 Task: Search one way flight ticket for 5 adults, 2 children, 1 infant in seat and 2 infants on lap in economy from Columbia: Columbia Regional Airport to Greensboro: Piedmont Triad International Airport on 5-1-2023. Choice of flights is Westjet. Number of bags: 6 checked bags. Price is upto 77000. Outbound departure time preference is 7:00.
Action: Mouse moved to (318, 444)
Screenshot: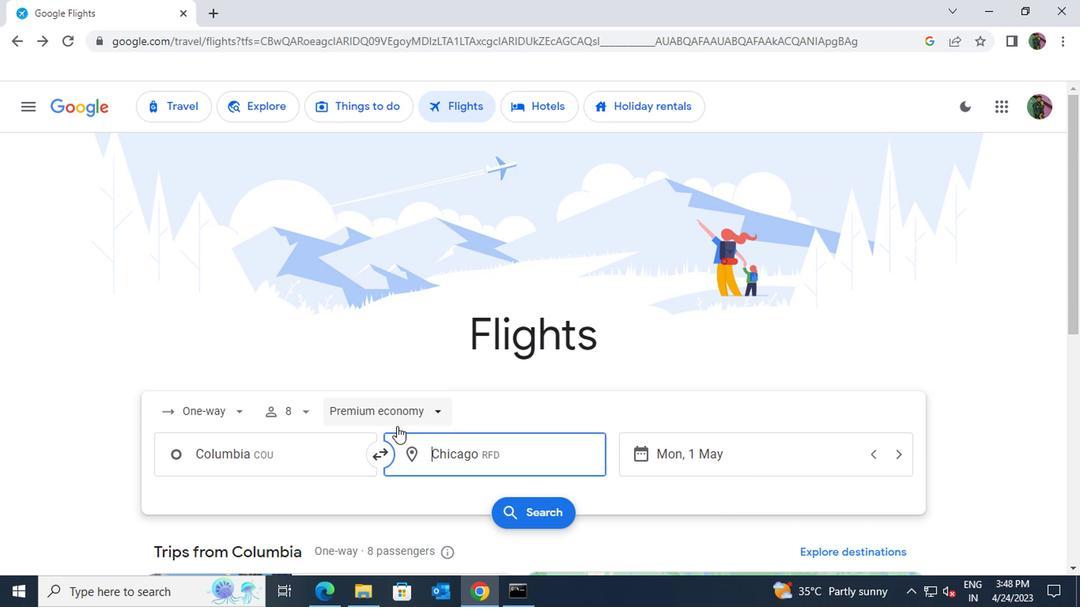 
Action: Mouse pressed left at (318, 444)
Screenshot: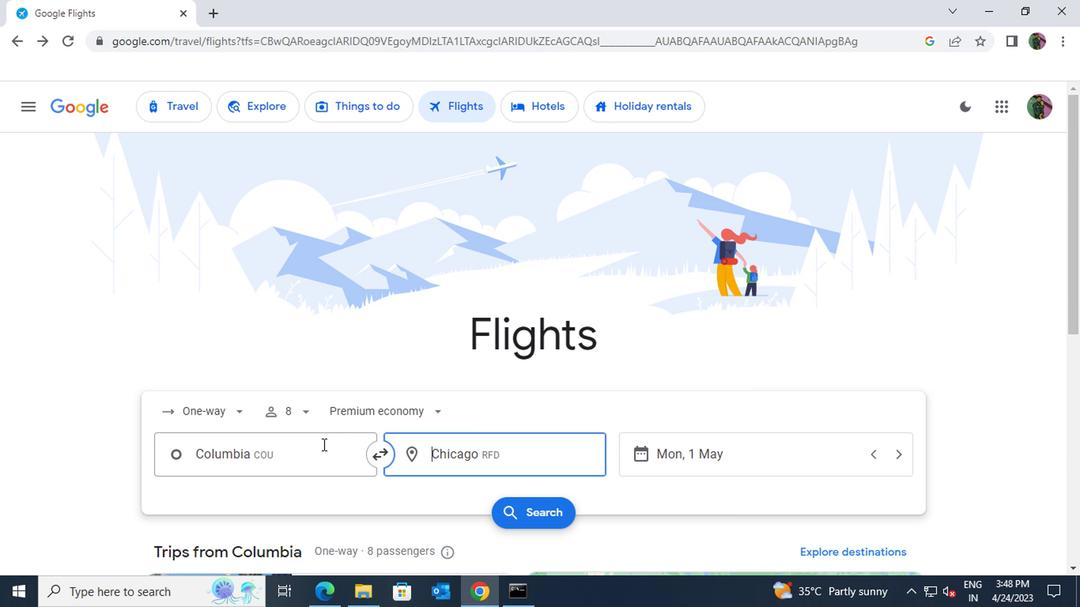 
Action: Key pressed columbia<Key.space>regional
Screenshot: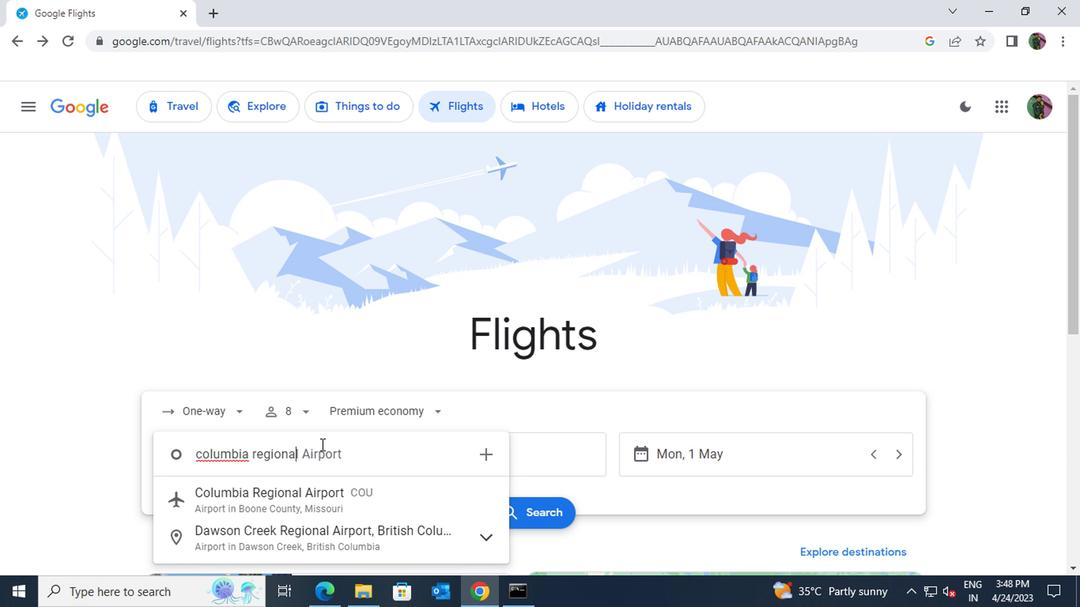
Action: Mouse moved to (324, 490)
Screenshot: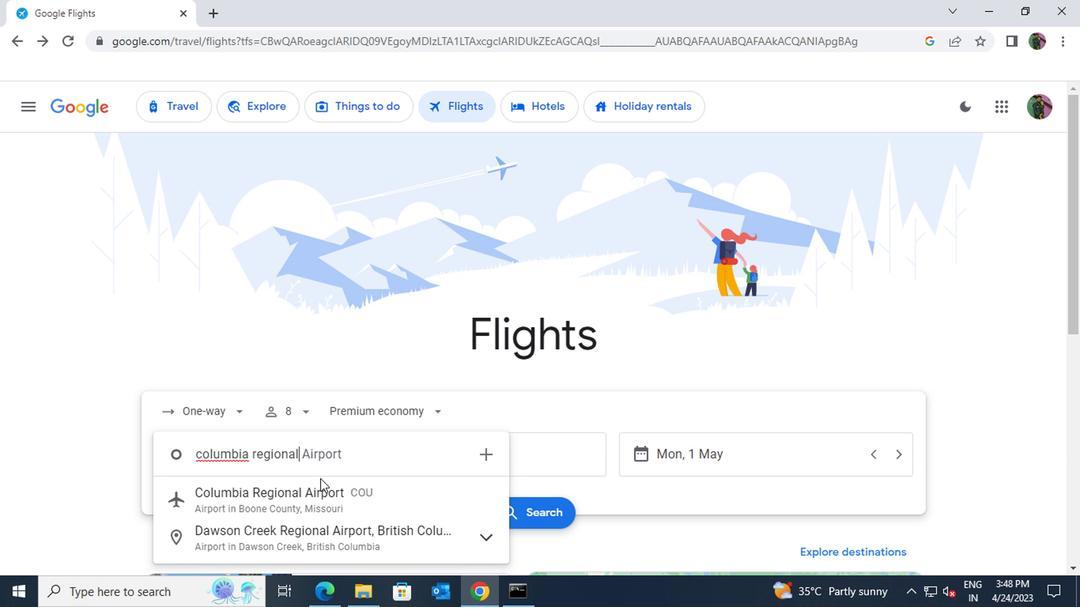 
Action: Mouse pressed left at (324, 490)
Screenshot: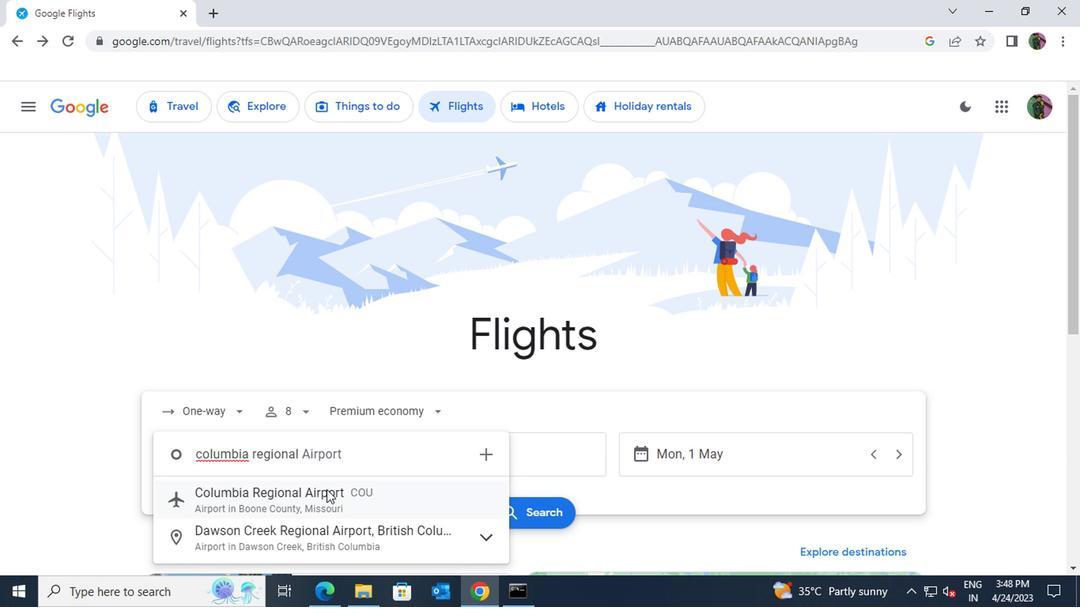 
Action: Mouse moved to (440, 464)
Screenshot: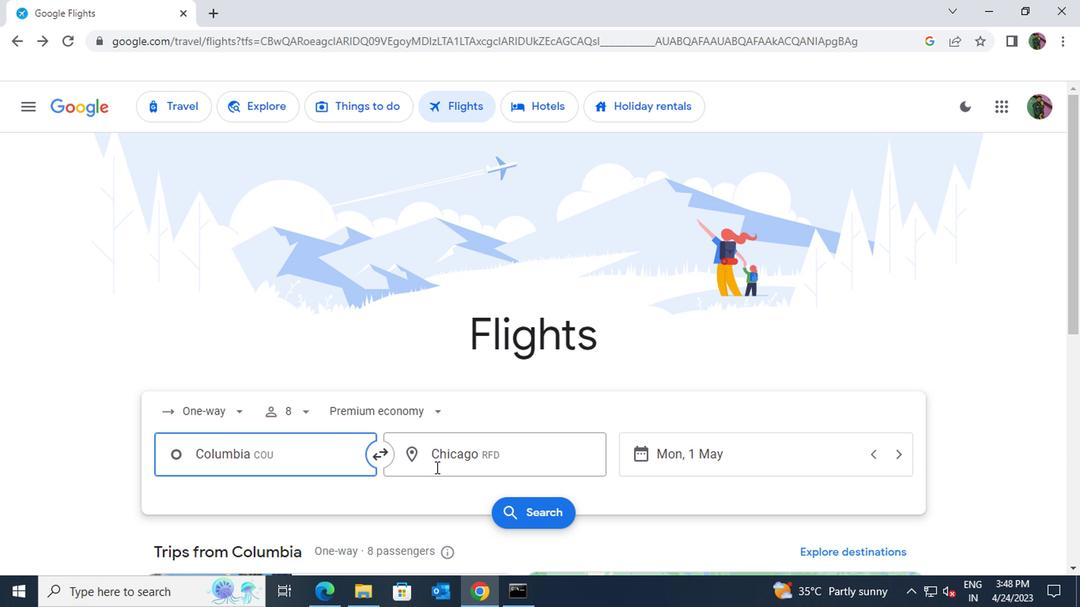 
Action: Mouse pressed left at (440, 464)
Screenshot: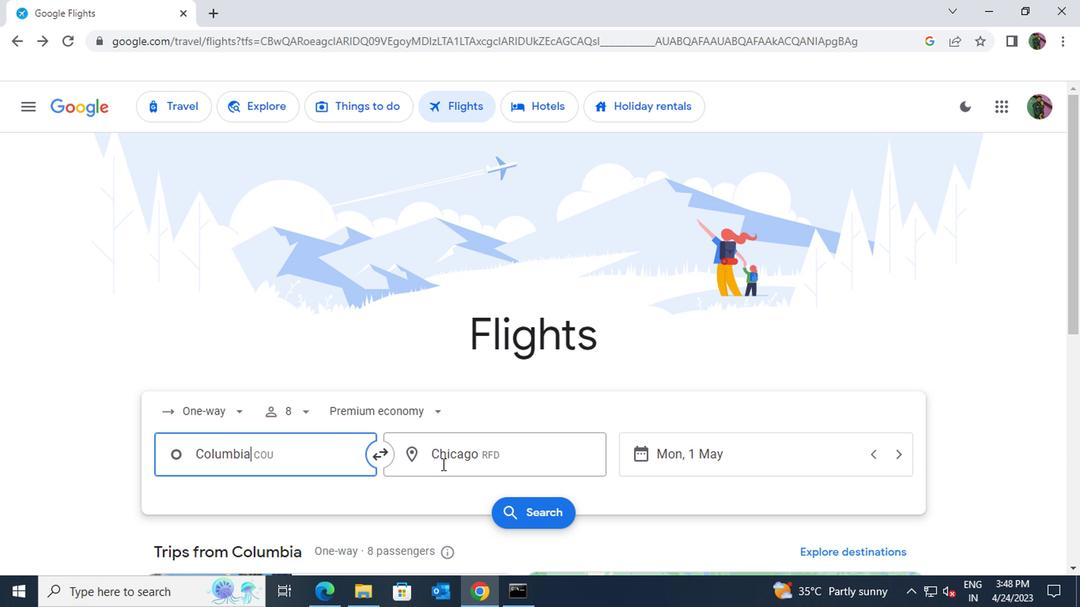 
Action: Key pressed greensboro
Screenshot: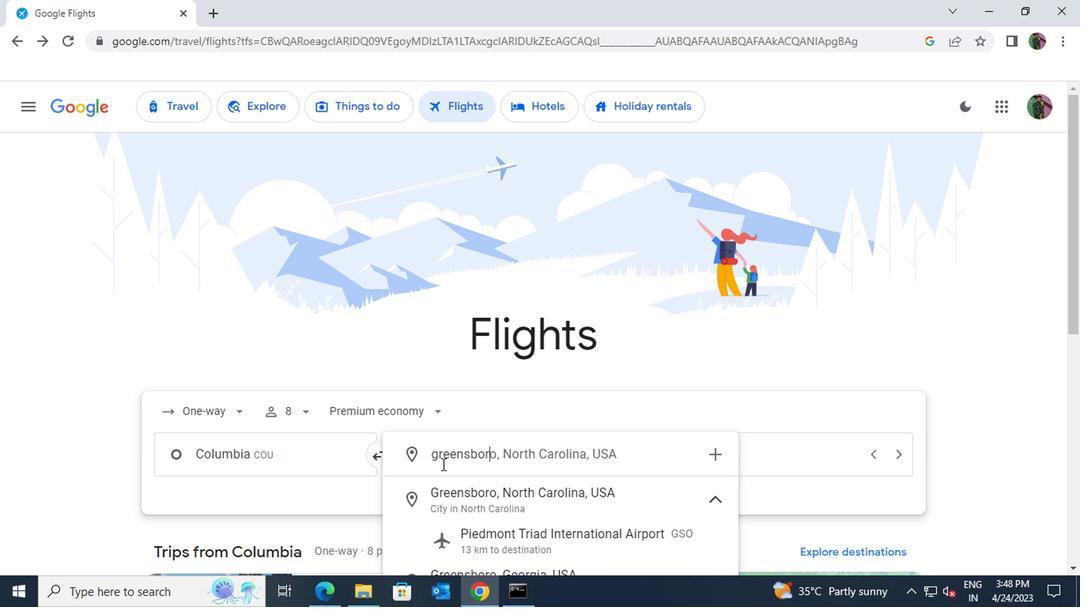 
Action: Mouse moved to (497, 532)
Screenshot: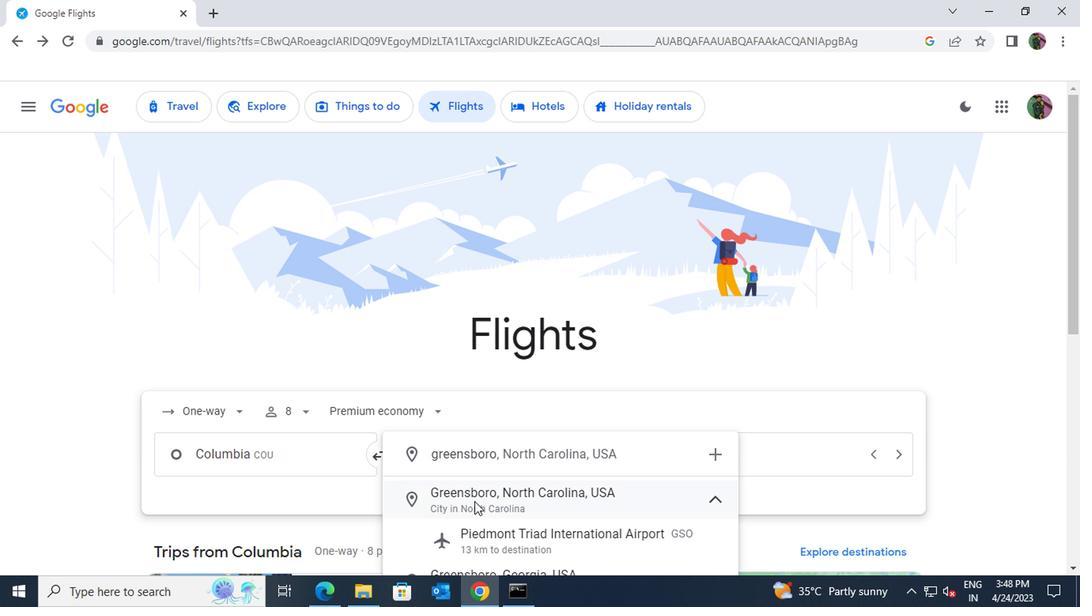 
Action: Mouse pressed left at (497, 532)
Screenshot: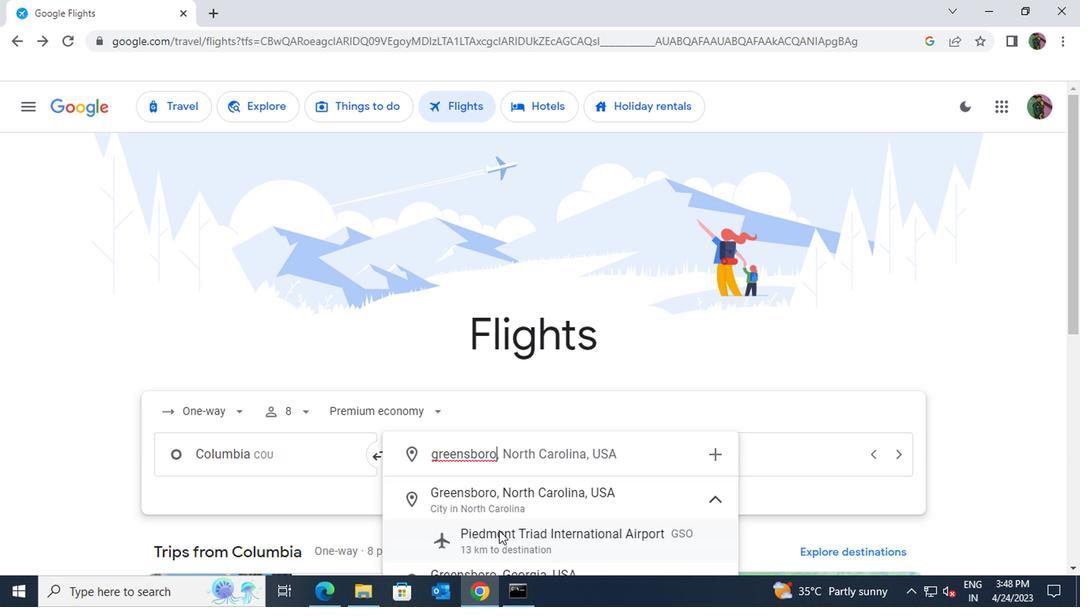 
Action: Mouse moved to (241, 407)
Screenshot: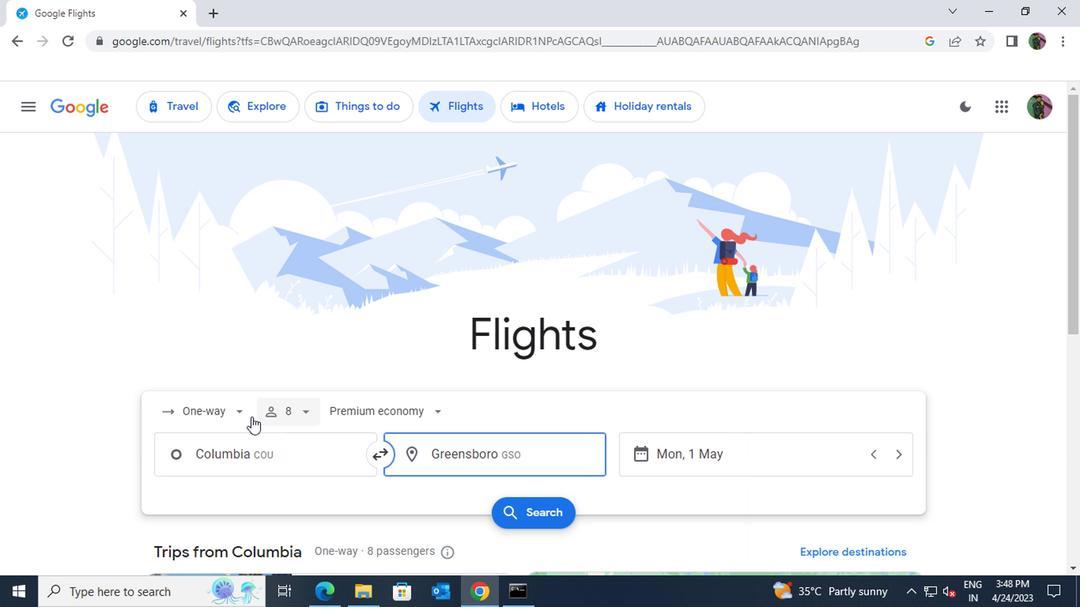 
Action: Mouse pressed left at (241, 407)
Screenshot: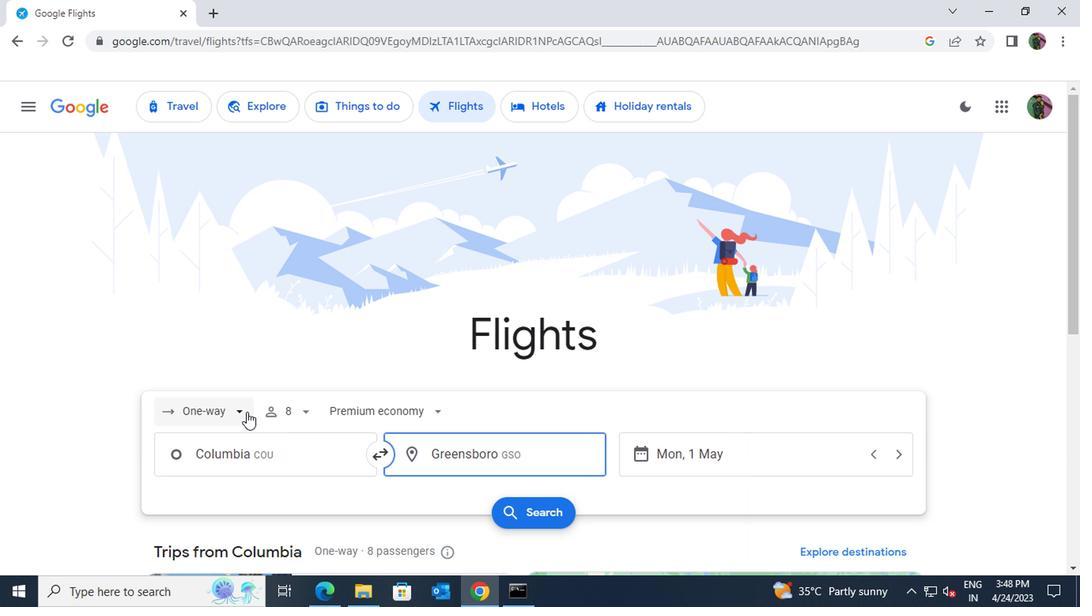 
Action: Mouse moved to (215, 320)
Screenshot: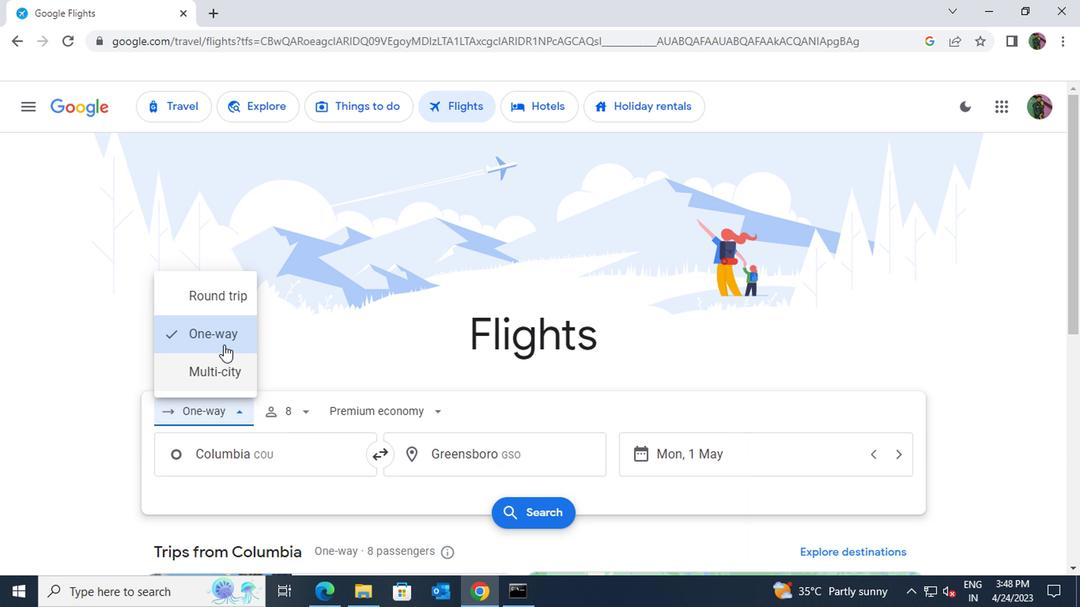 
Action: Mouse pressed left at (215, 320)
Screenshot: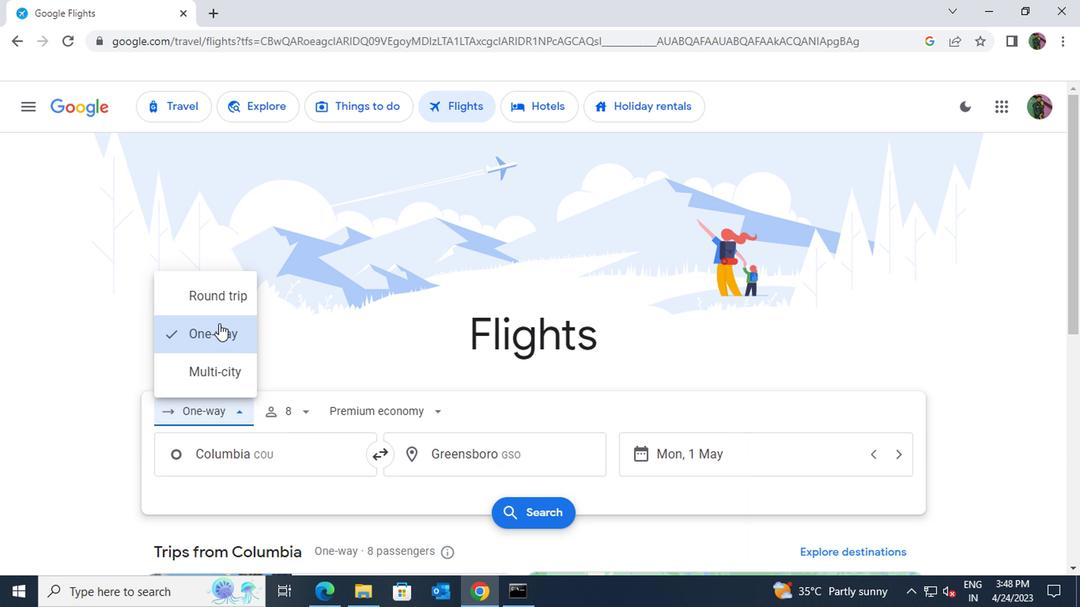 
Action: Mouse moved to (301, 412)
Screenshot: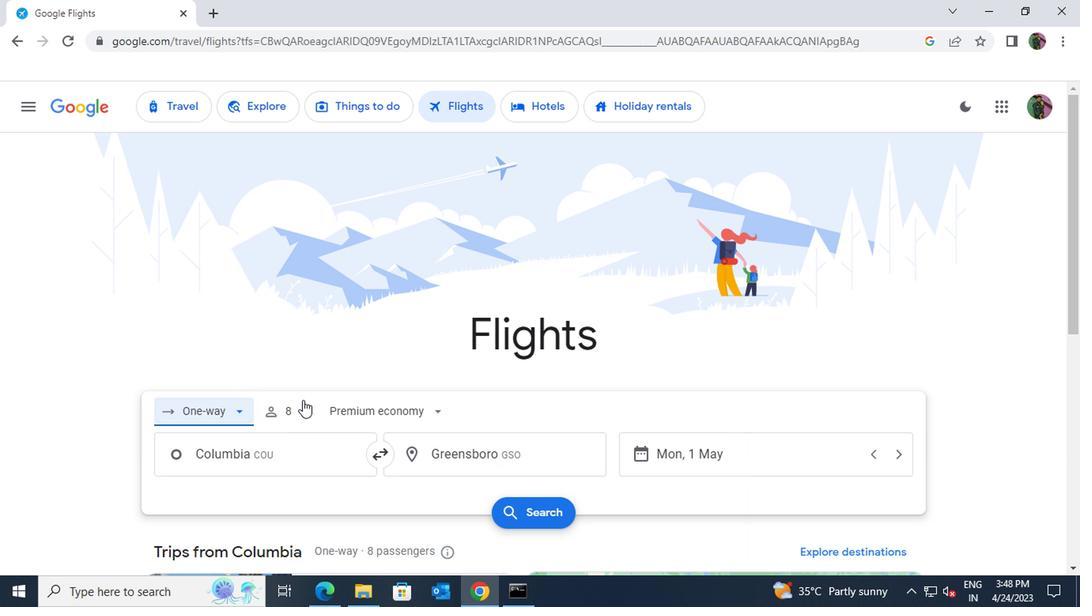 
Action: Mouse pressed left at (301, 412)
Screenshot: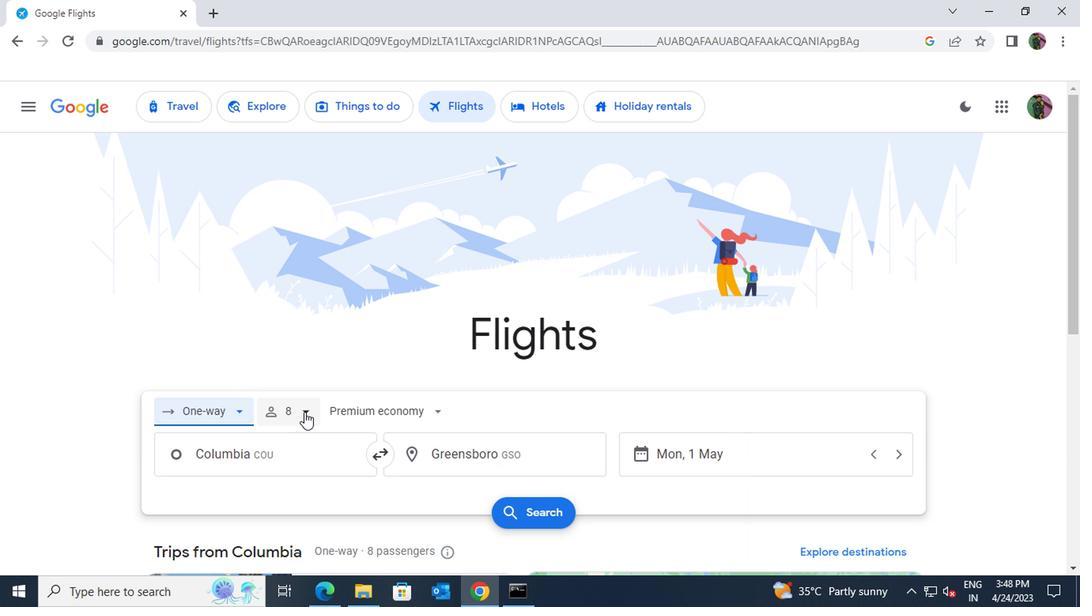 
Action: Mouse moved to (373, 464)
Screenshot: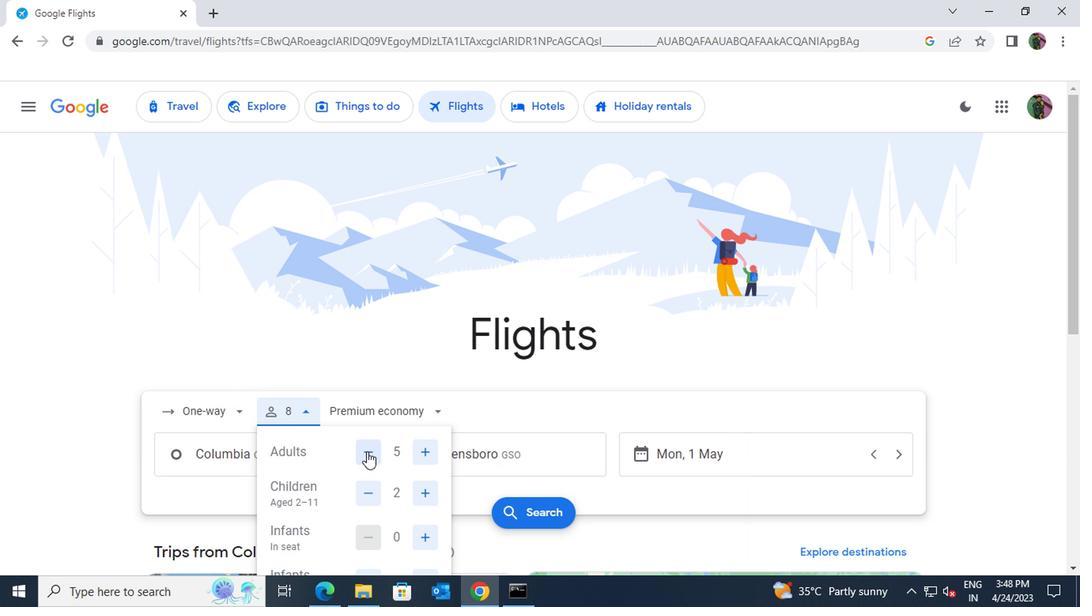 
Action: Mouse scrolled (373, 463) with delta (0, -1)
Screenshot: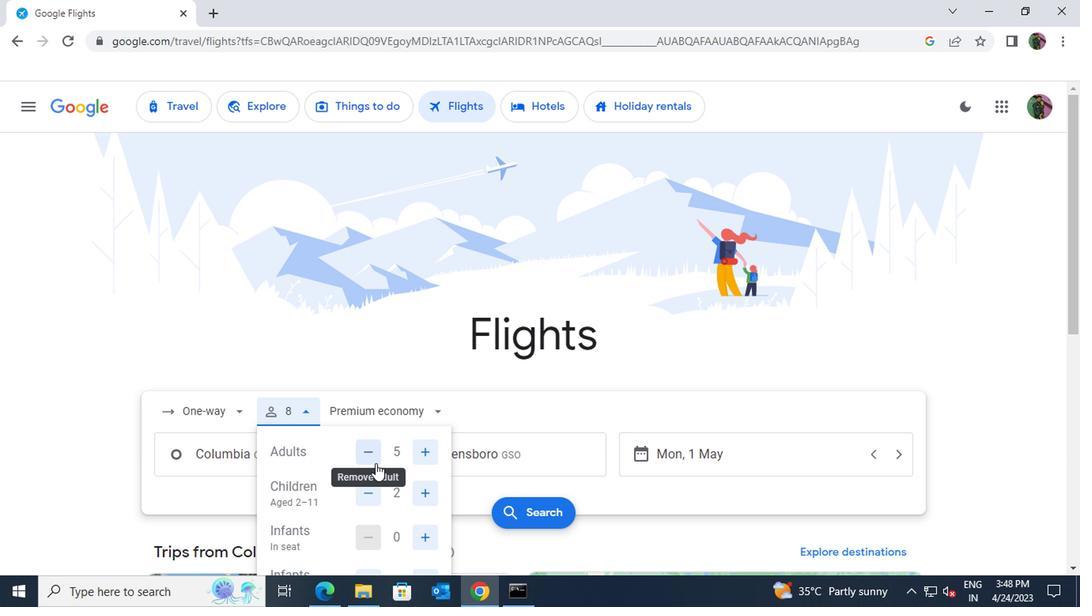 
Action: Mouse scrolled (373, 463) with delta (0, -1)
Screenshot: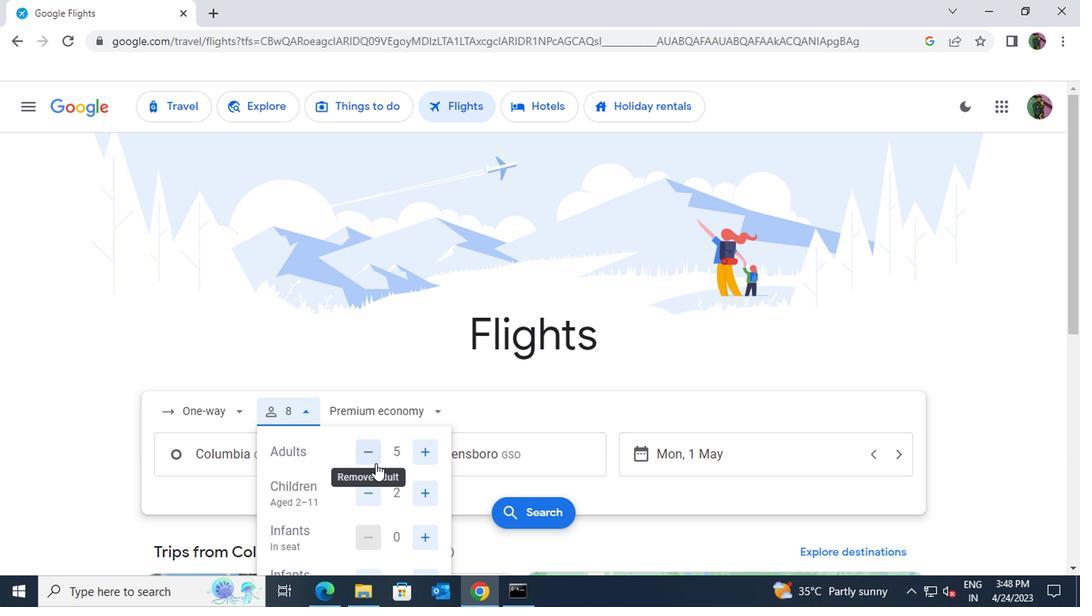 
Action: Mouse moved to (421, 373)
Screenshot: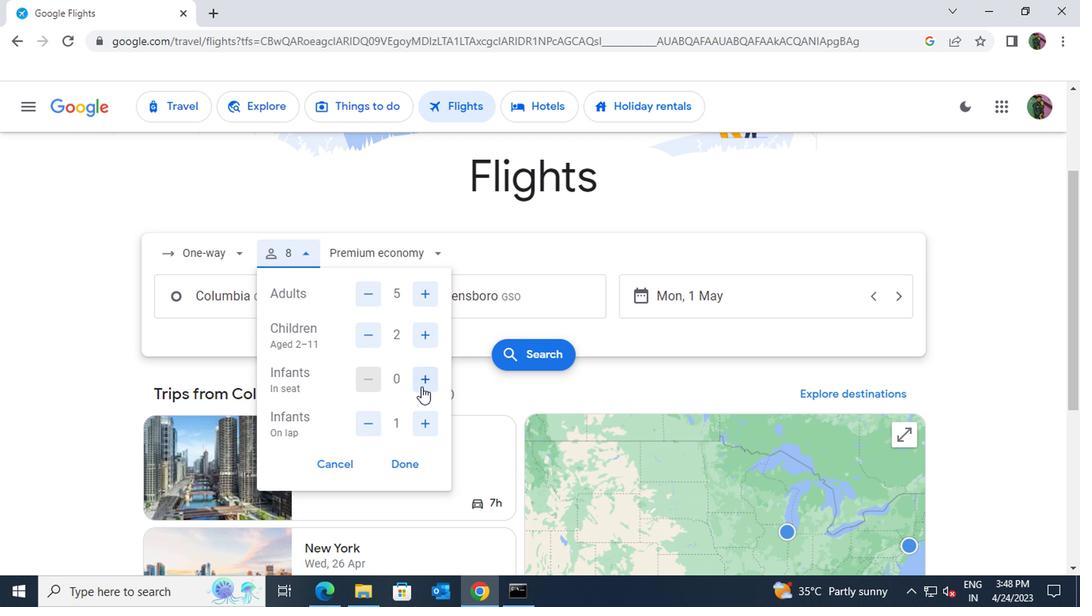 
Action: Mouse pressed left at (421, 373)
Screenshot: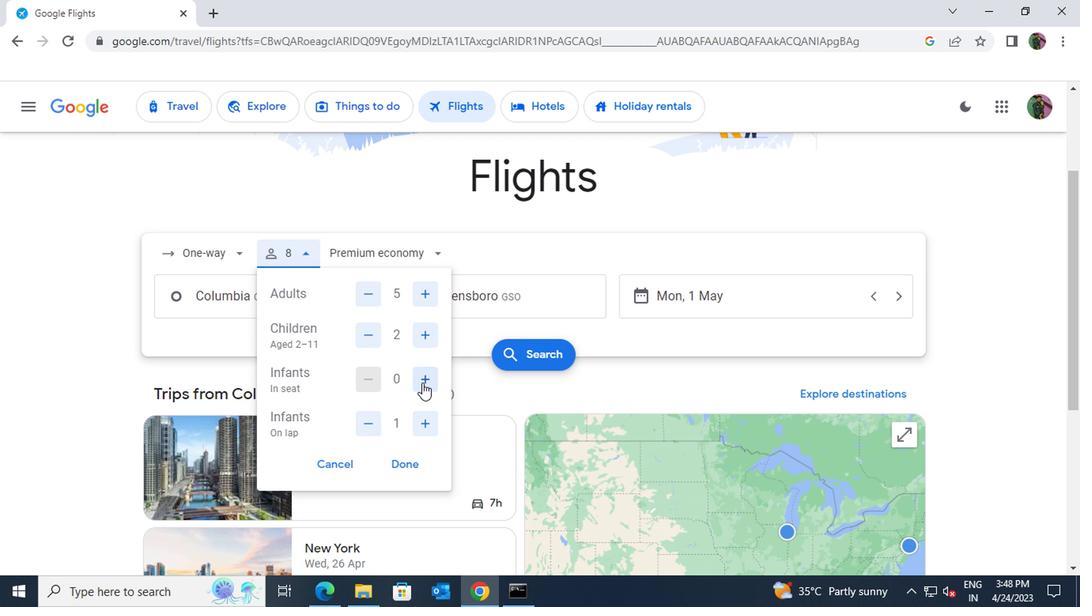 
Action: Mouse moved to (411, 470)
Screenshot: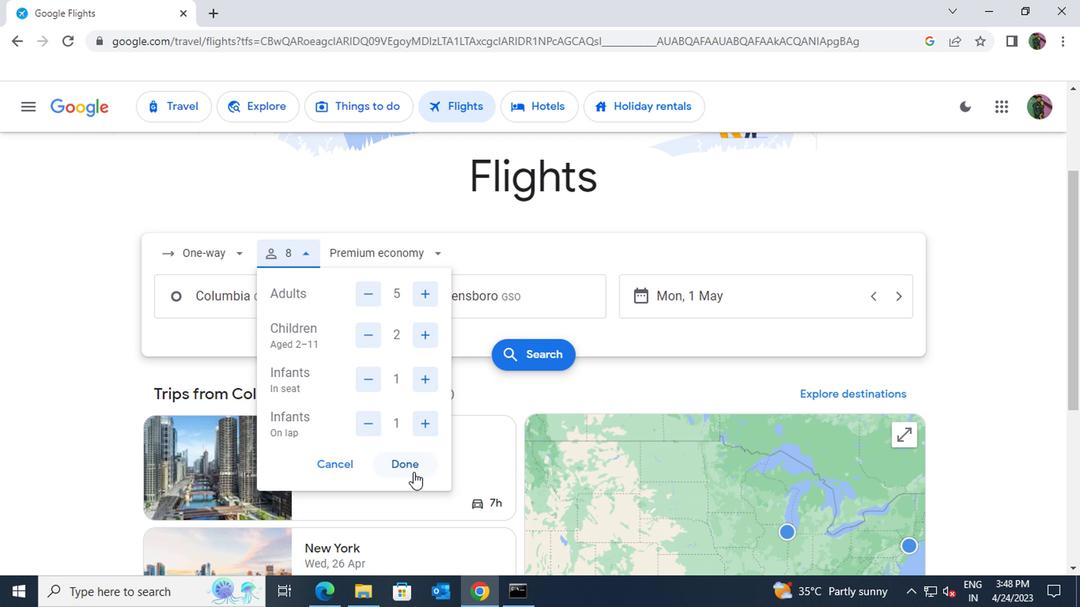 
Action: Mouse pressed left at (411, 470)
Screenshot: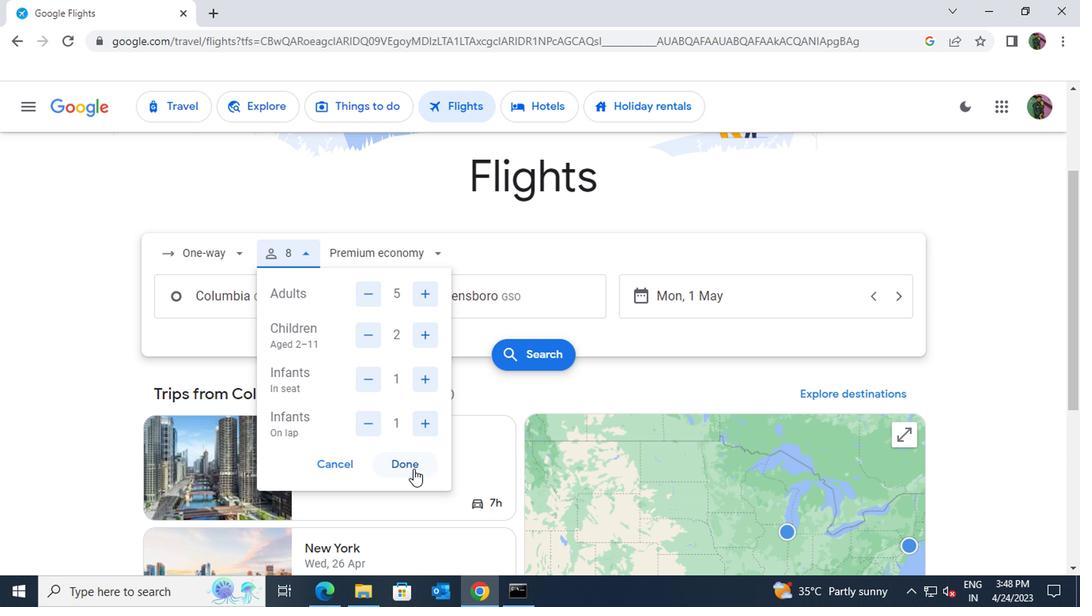 
Action: Mouse moved to (514, 356)
Screenshot: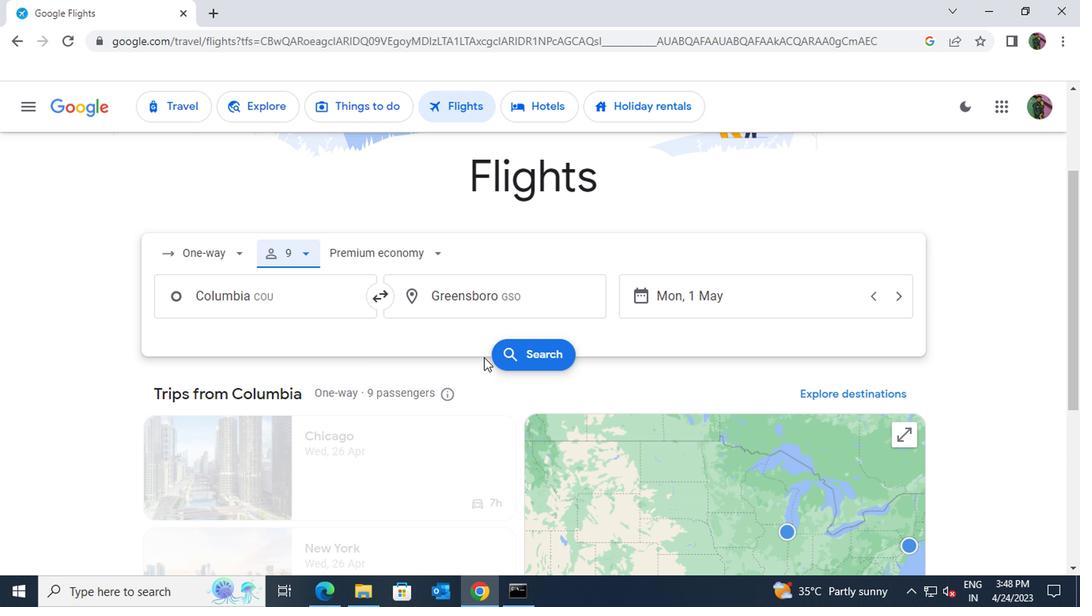
Action: Mouse pressed left at (514, 356)
Screenshot: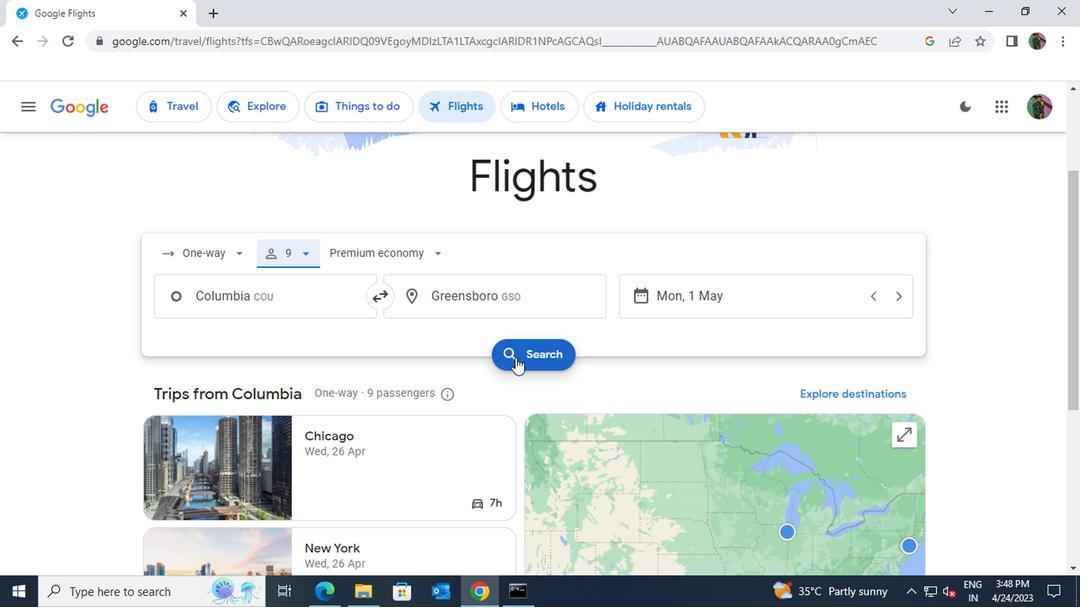 
Action: Mouse moved to (195, 254)
Screenshot: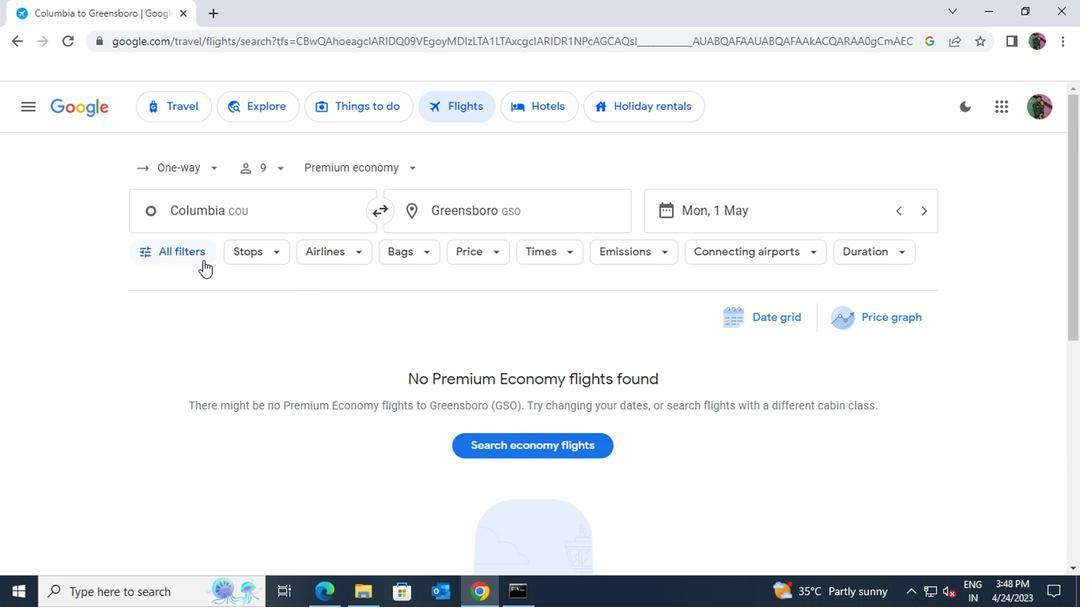 
Action: Mouse pressed left at (195, 254)
Screenshot: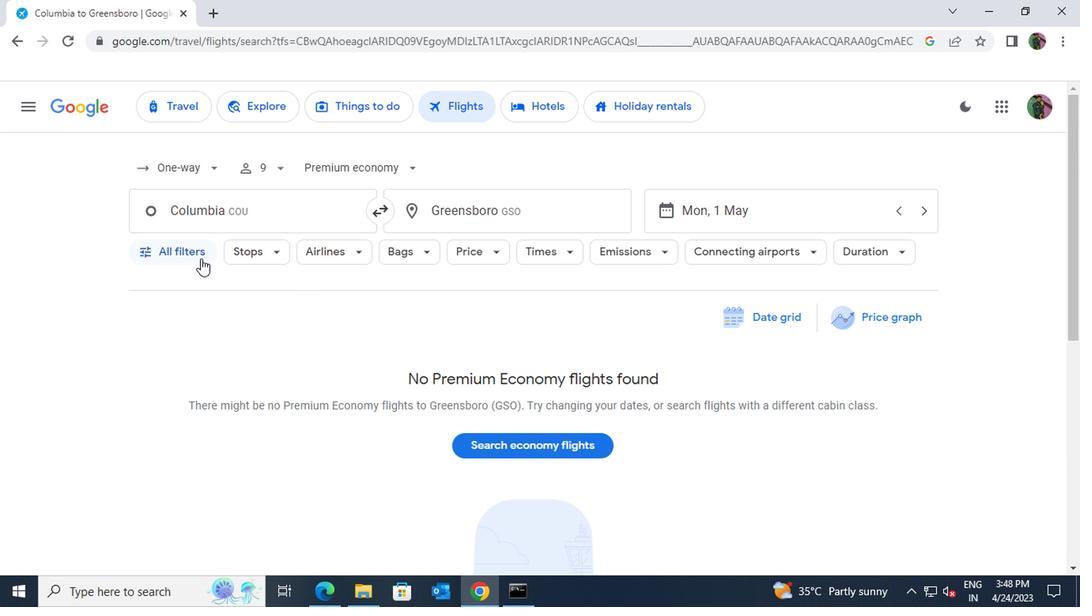 
Action: Mouse moved to (239, 373)
Screenshot: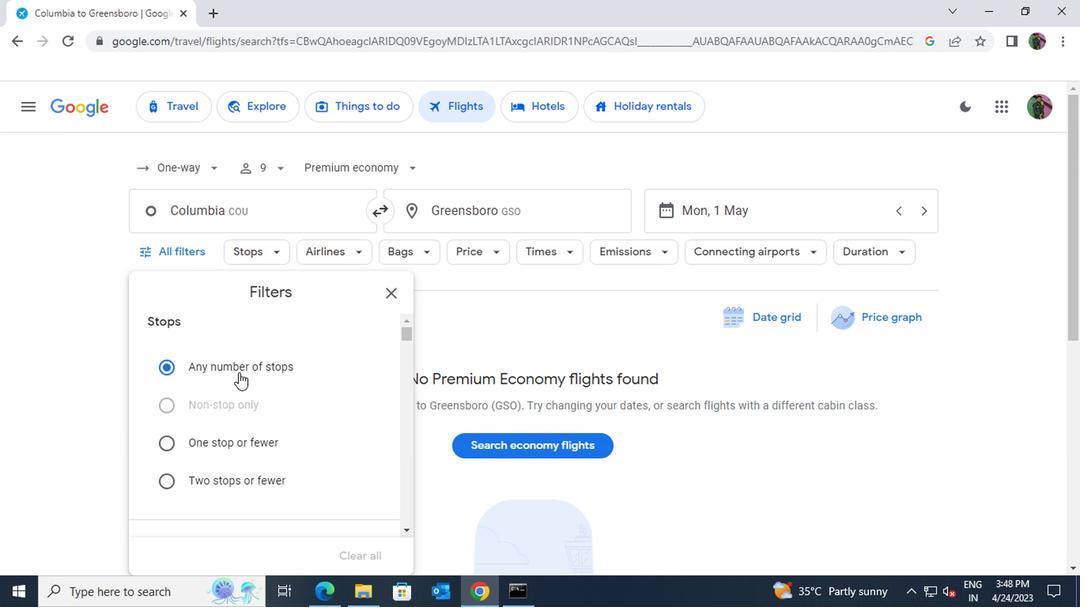 
Action: Mouse scrolled (239, 372) with delta (0, -1)
Screenshot: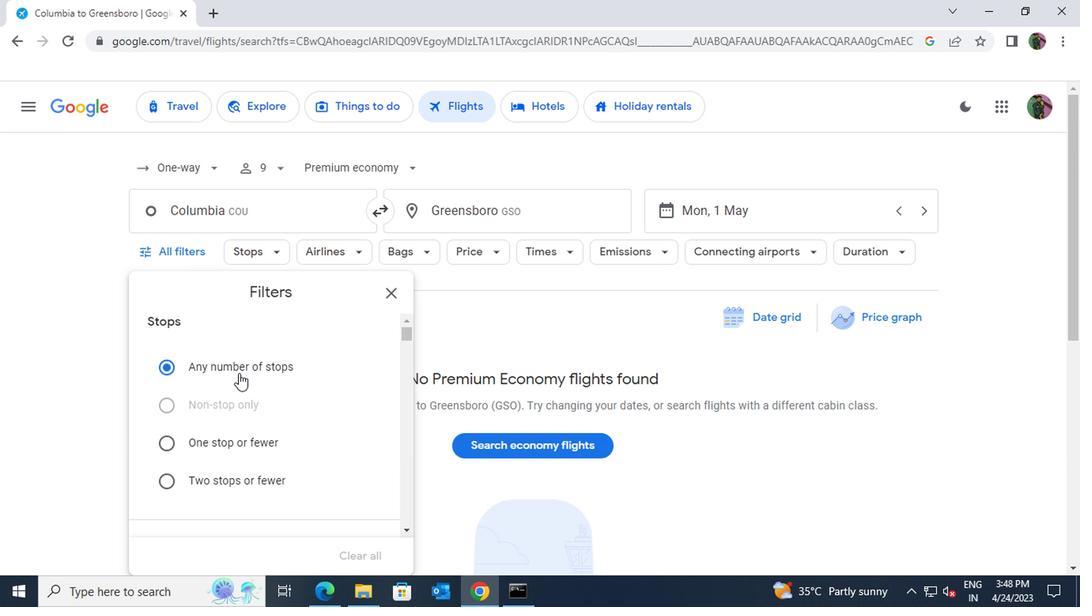 
Action: Mouse scrolled (239, 372) with delta (0, -1)
Screenshot: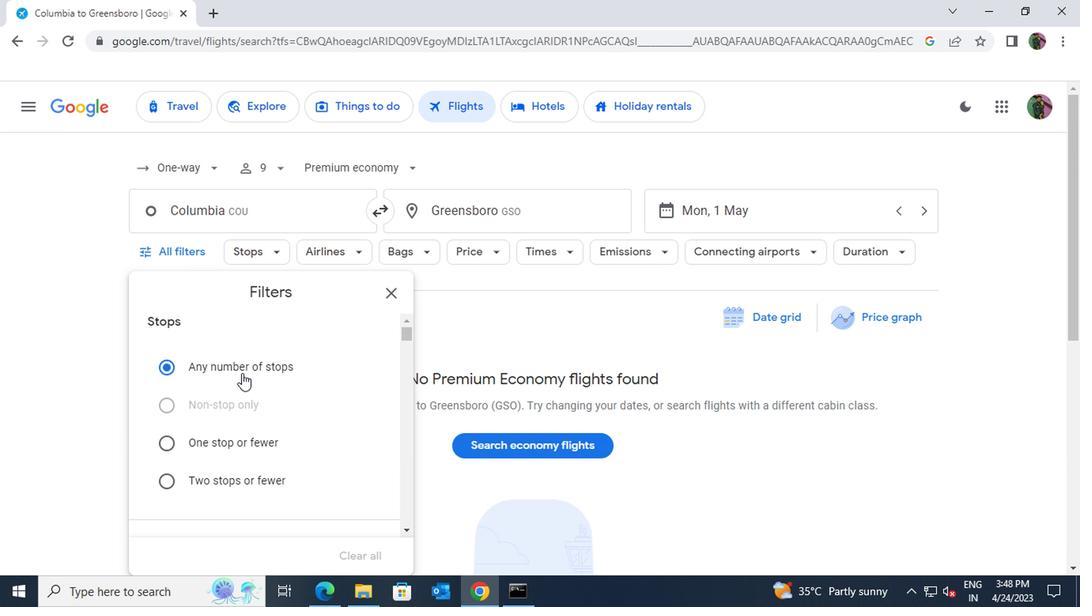 
Action: Mouse scrolled (239, 372) with delta (0, -1)
Screenshot: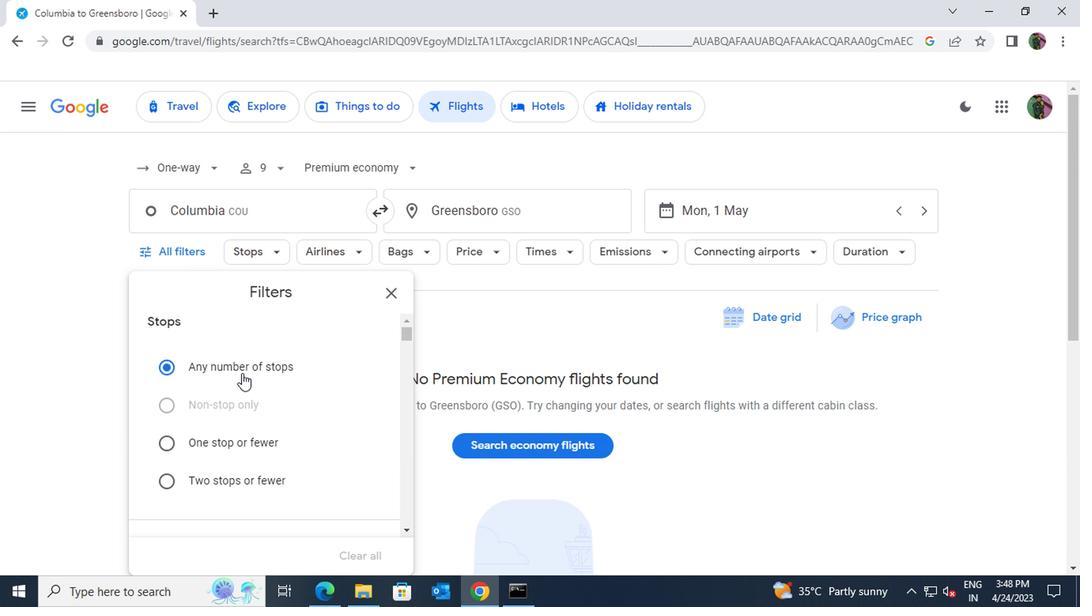 
Action: Mouse scrolled (239, 372) with delta (0, -1)
Screenshot: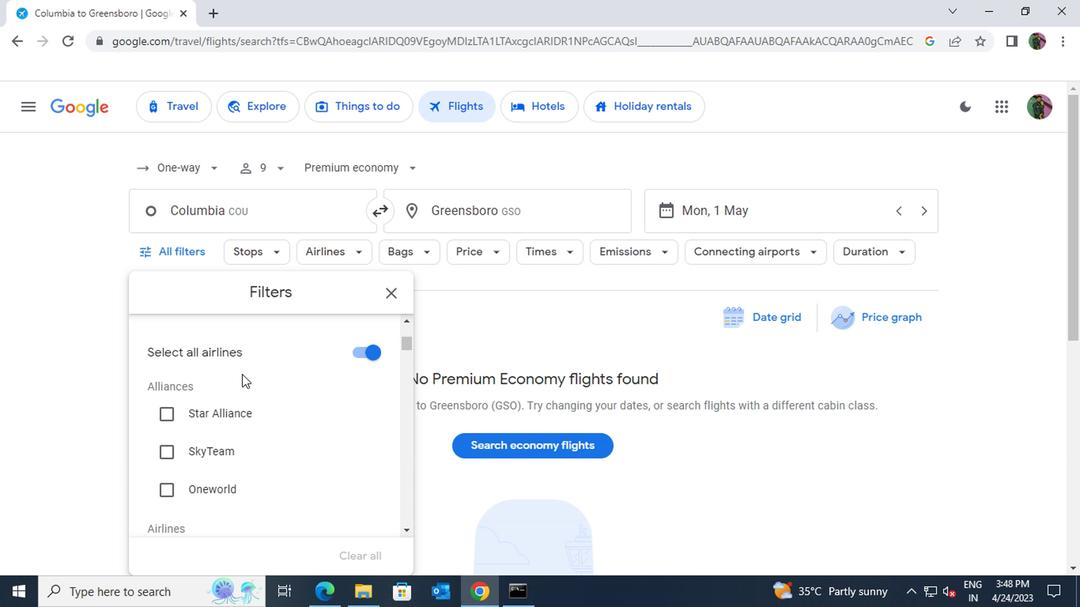 
Action: Mouse scrolled (239, 372) with delta (0, -1)
Screenshot: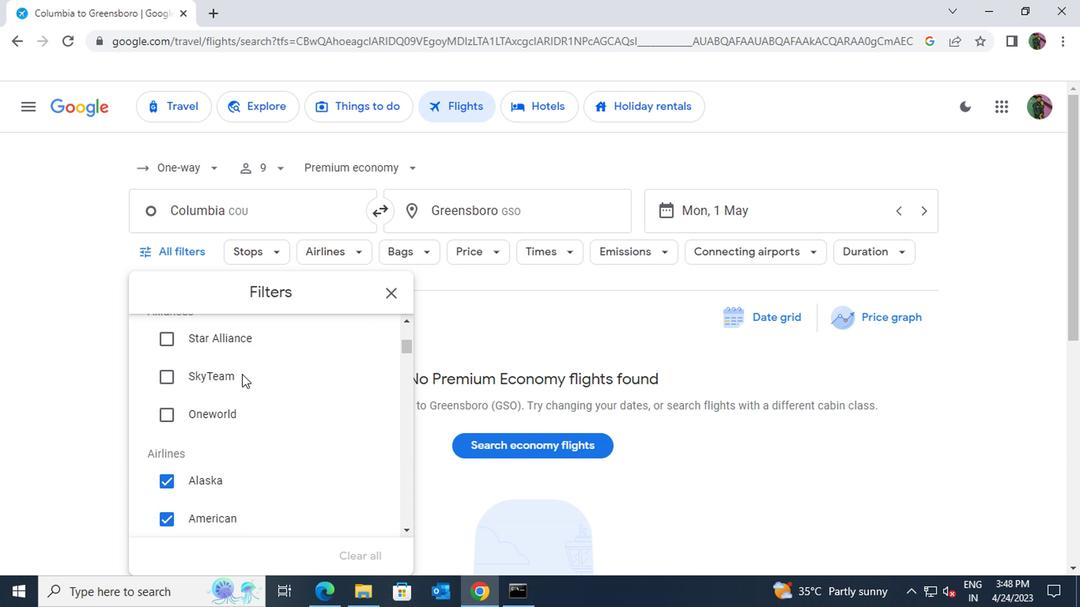 
Action: Mouse scrolled (239, 372) with delta (0, -1)
Screenshot: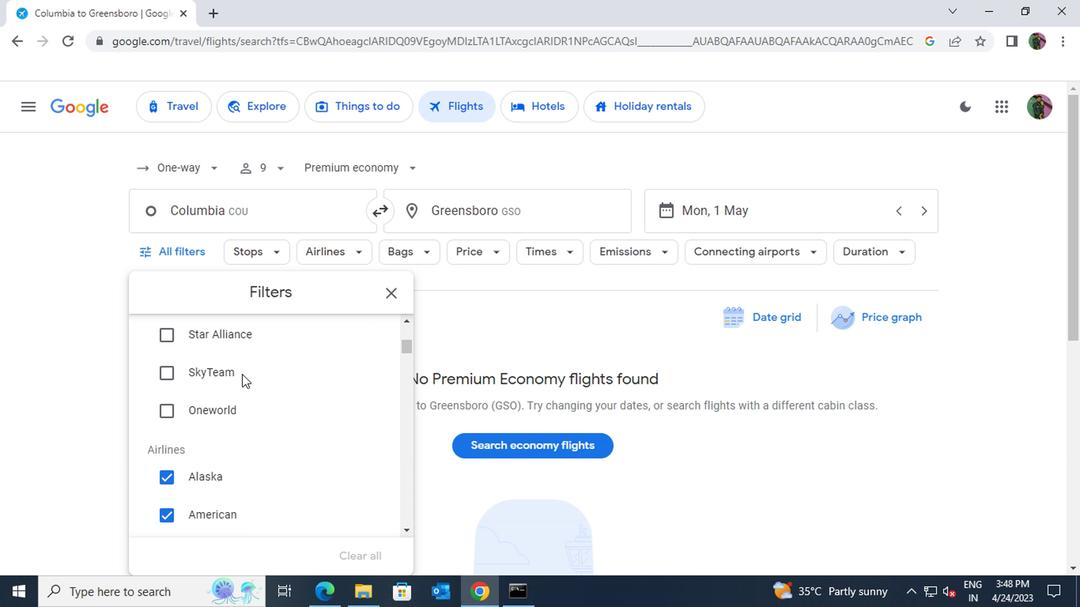 
Action: Mouse scrolled (239, 372) with delta (0, -1)
Screenshot: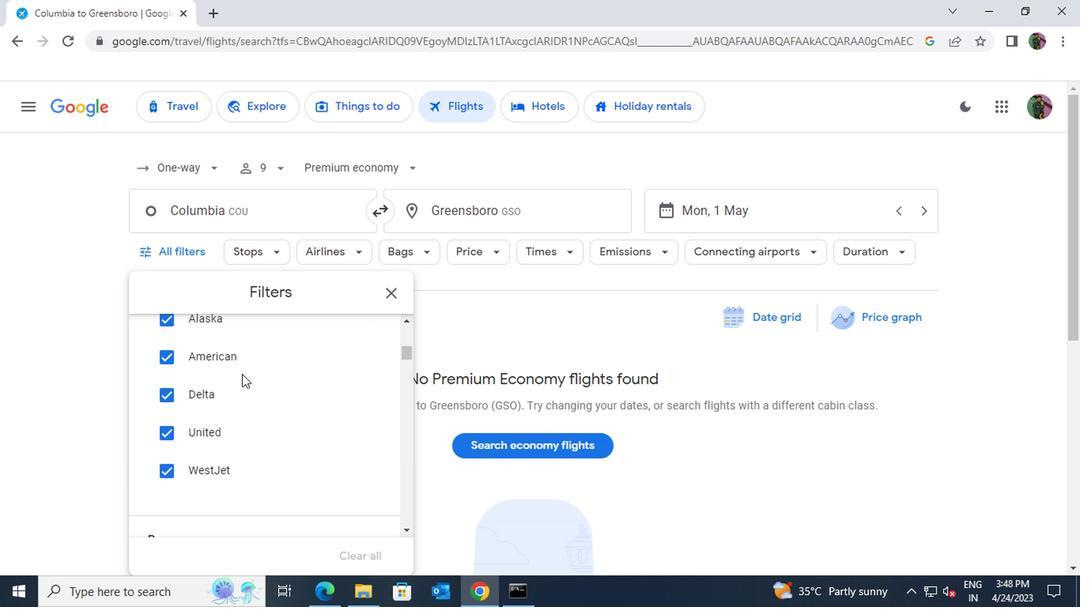 
Action: Mouse scrolled (239, 372) with delta (0, -1)
Screenshot: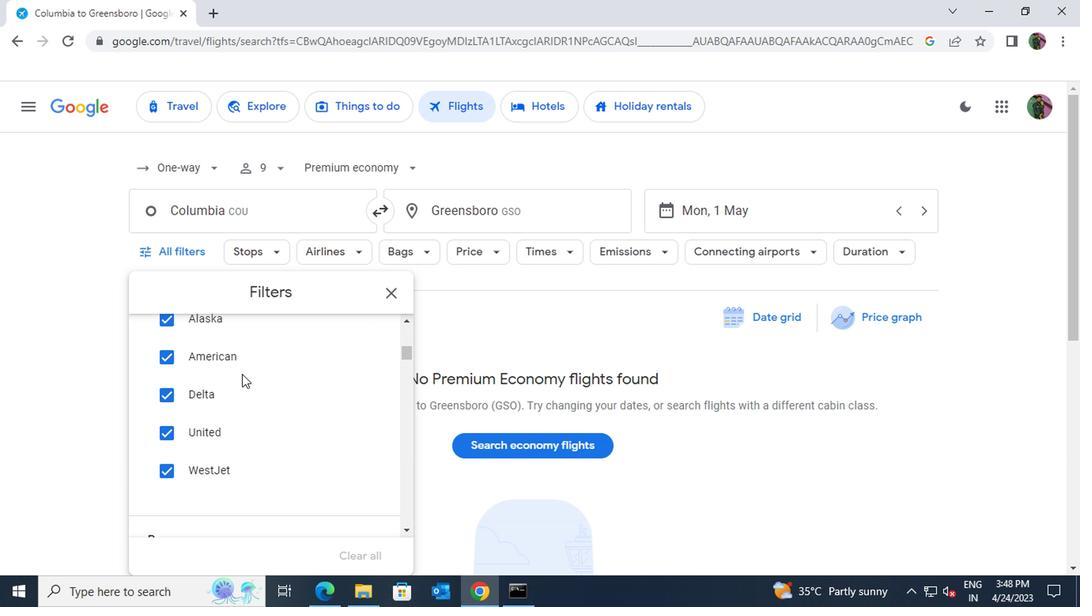 
Action: Mouse moved to (362, 459)
Screenshot: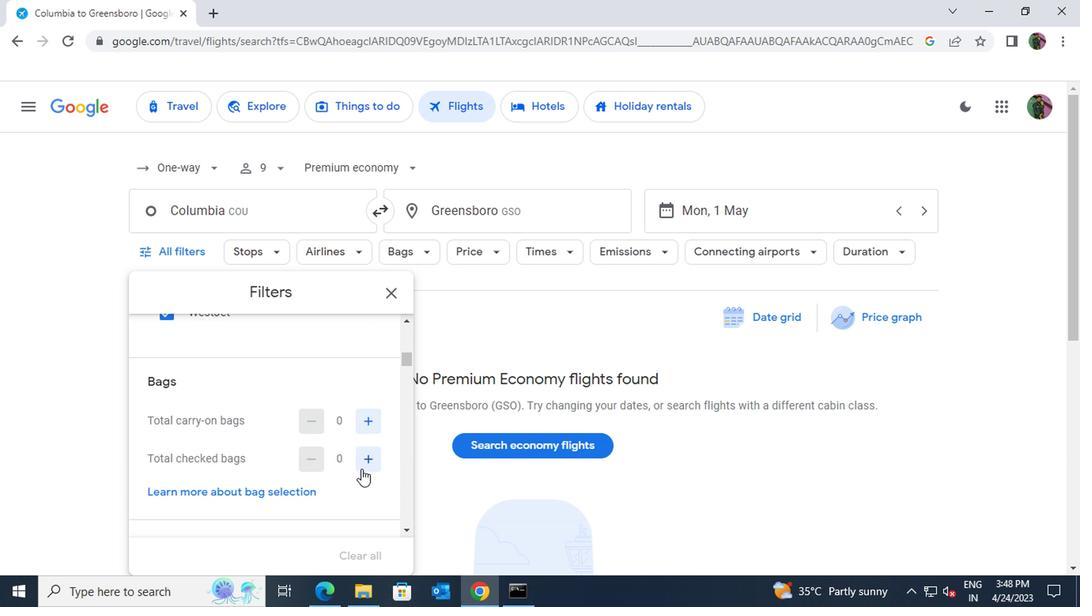 
Action: Mouse pressed left at (362, 459)
Screenshot: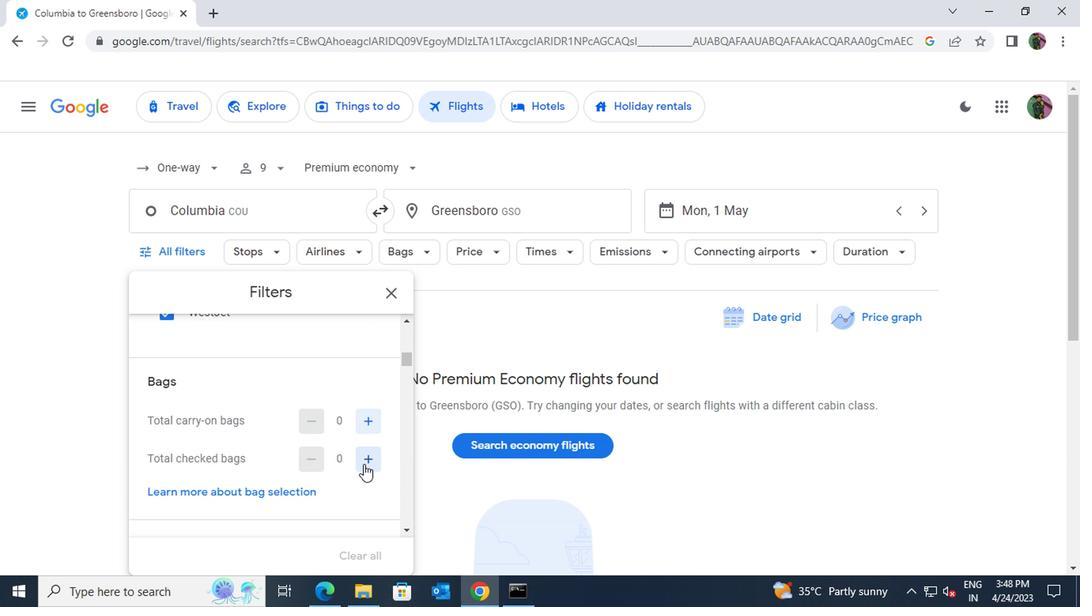 
Action: Mouse pressed left at (362, 459)
Screenshot: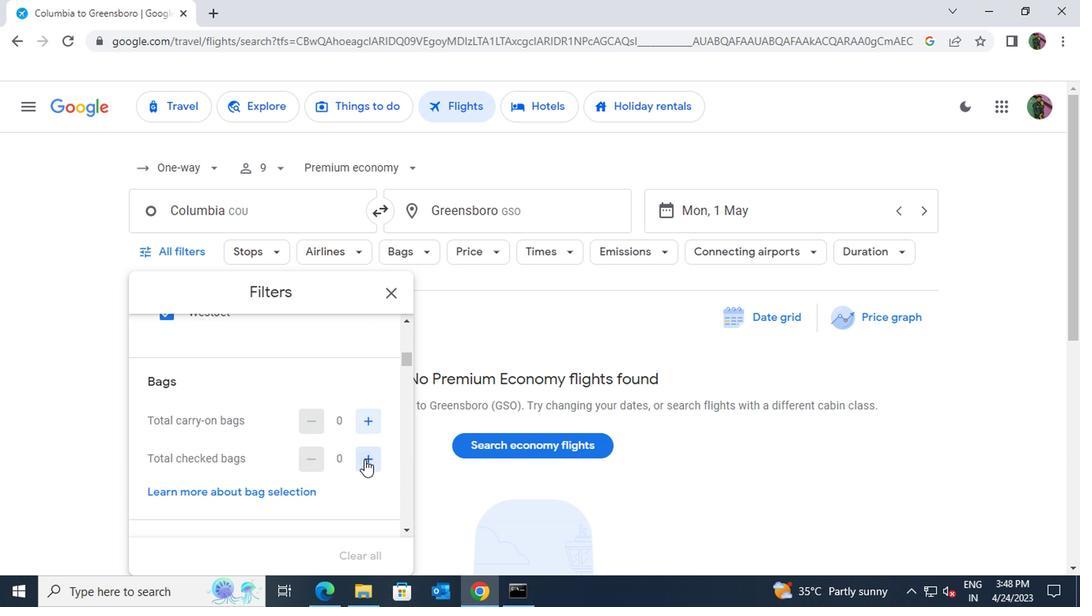 
Action: Mouse pressed left at (362, 459)
Screenshot: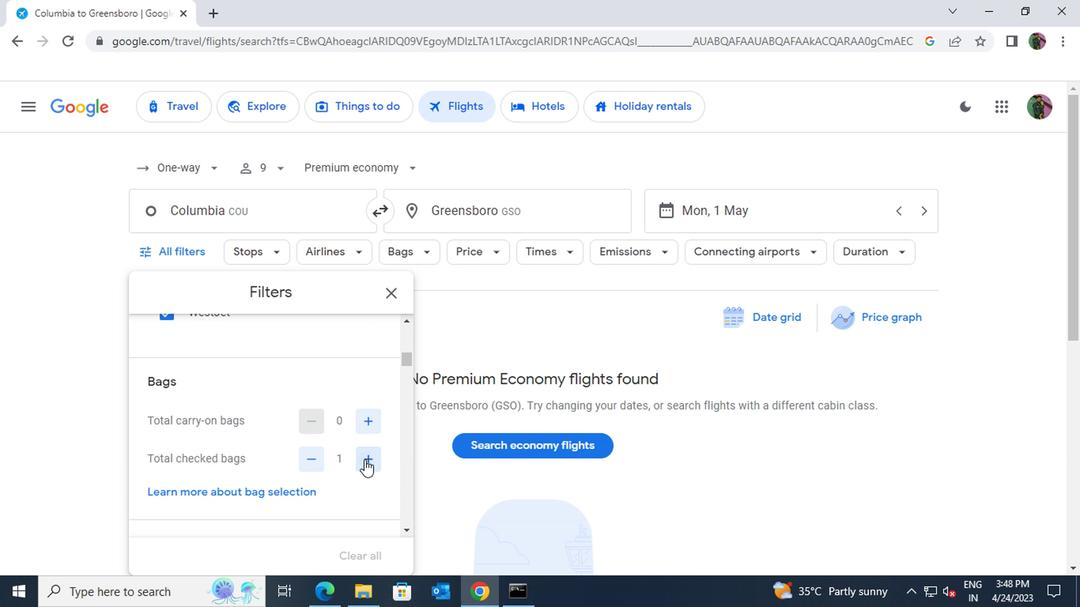 
Action: Mouse pressed left at (362, 459)
Screenshot: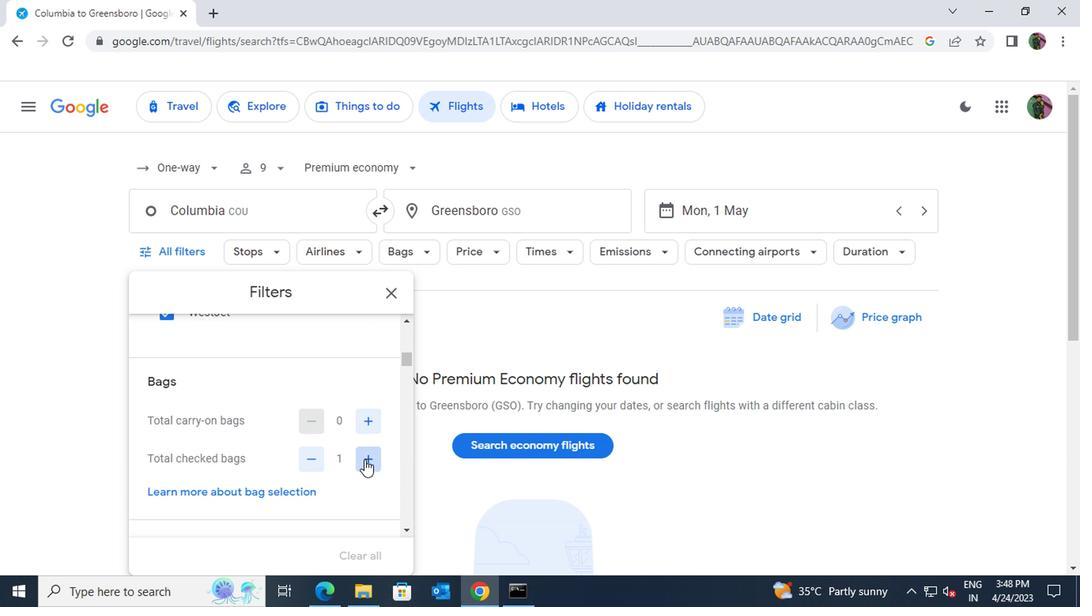 
Action: Mouse moved to (362, 459)
Screenshot: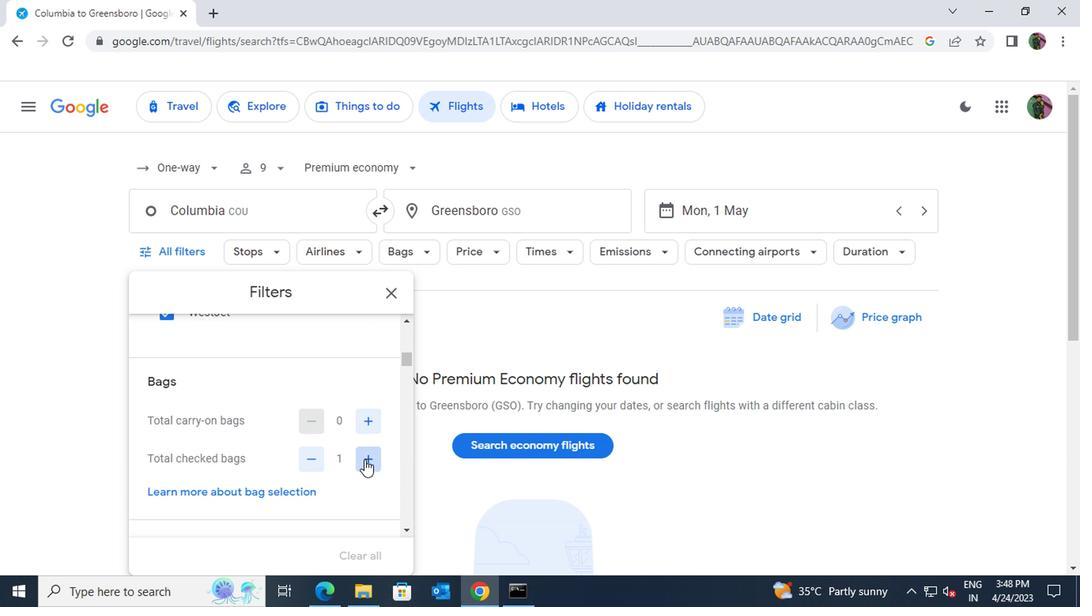 
Action: Mouse pressed left at (362, 459)
Screenshot: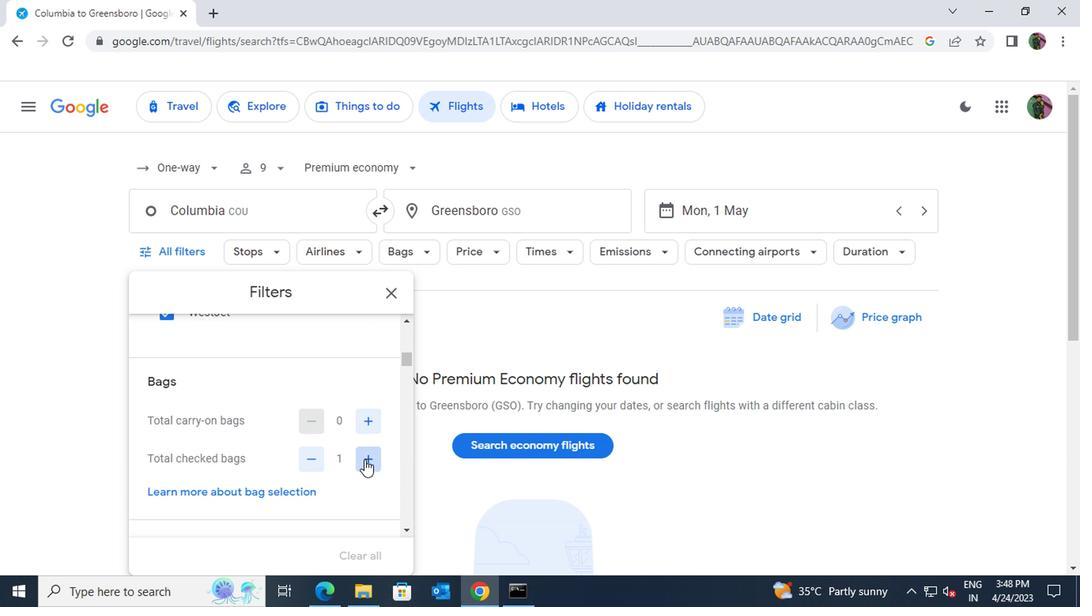 
Action: Mouse moved to (363, 459)
Screenshot: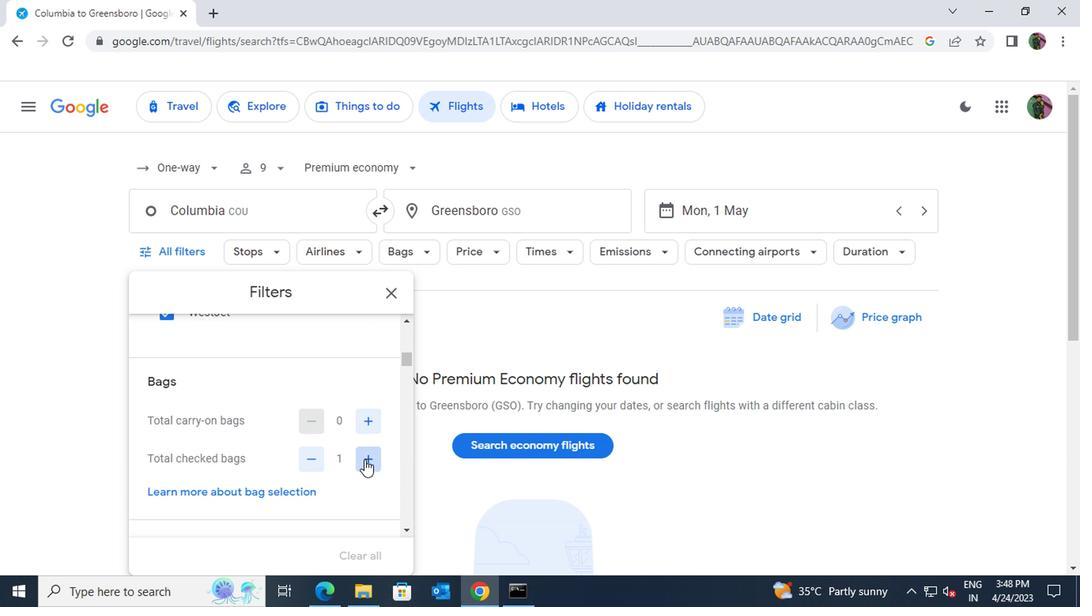 
Action: Mouse pressed left at (363, 459)
Screenshot: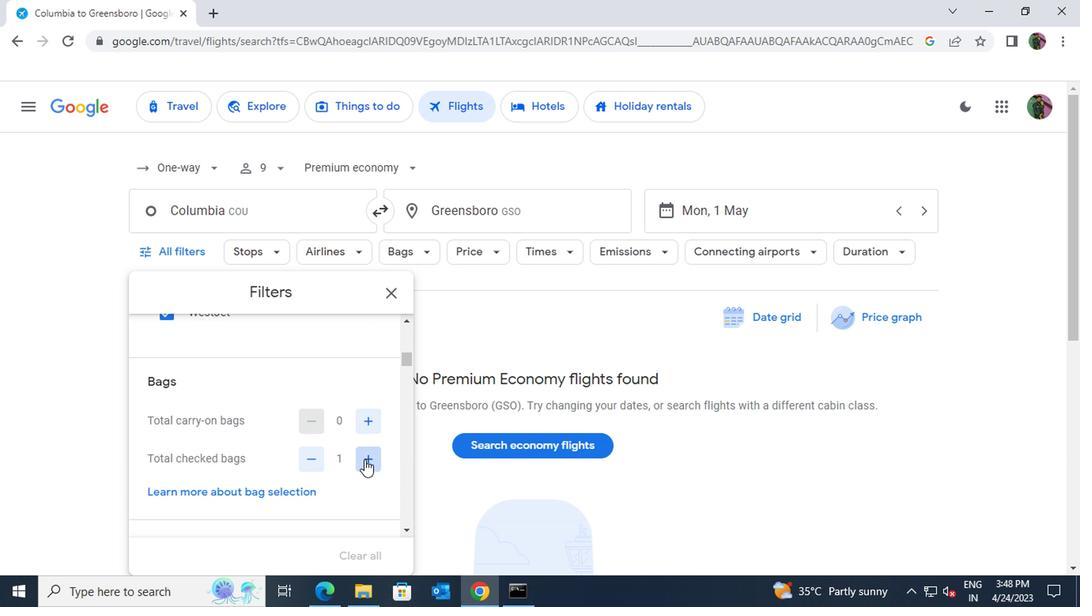 
Action: Mouse pressed left at (363, 459)
Screenshot: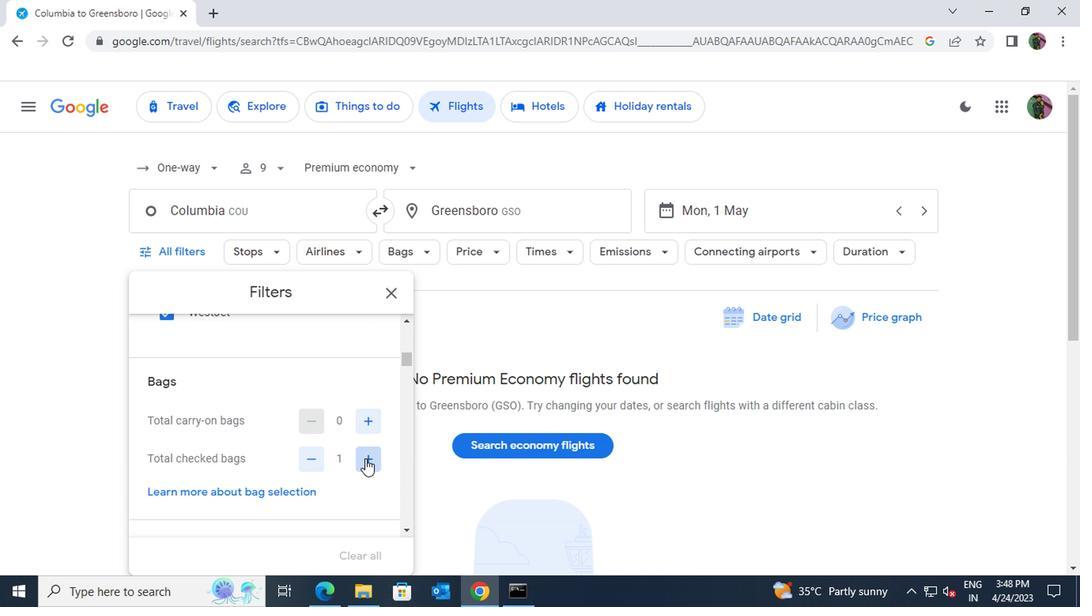
Action: Mouse moved to (341, 483)
Screenshot: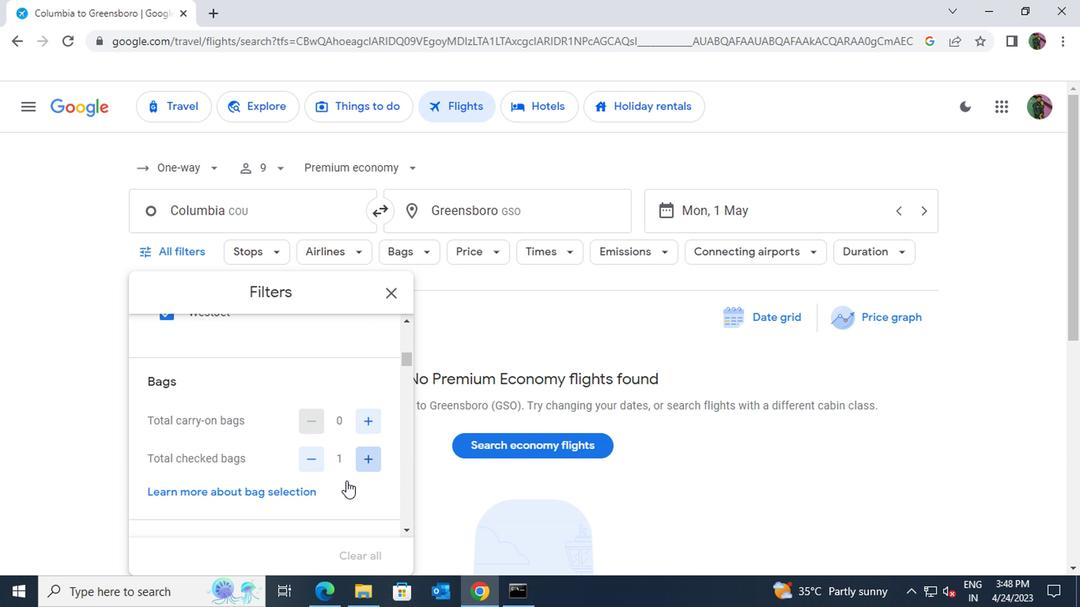 
Action: Mouse scrolled (341, 482) with delta (0, -1)
Screenshot: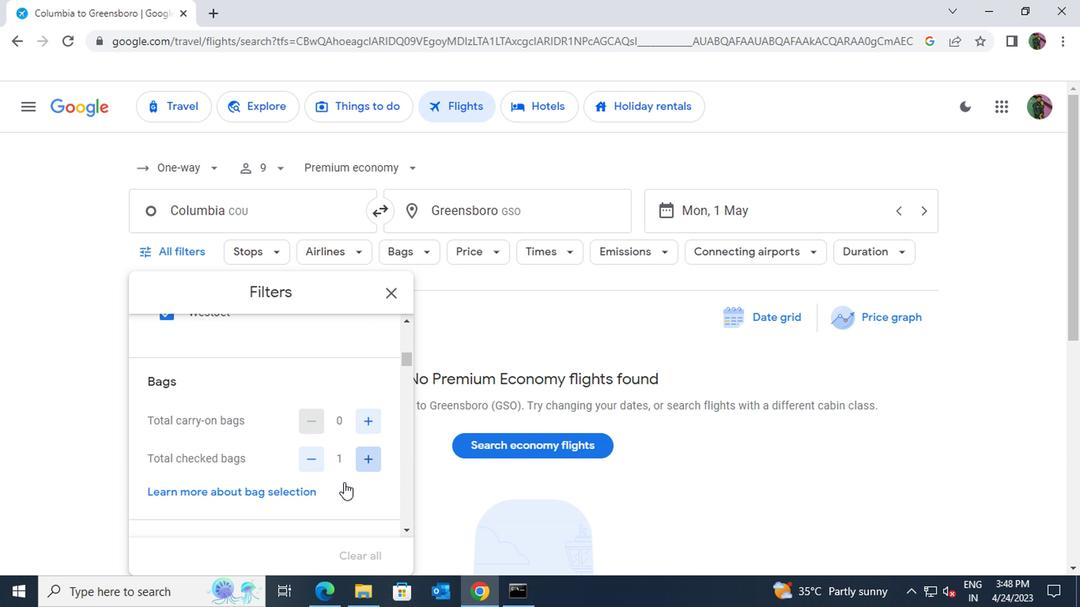 
Action: Mouse scrolled (341, 482) with delta (0, -1)
Screenshot: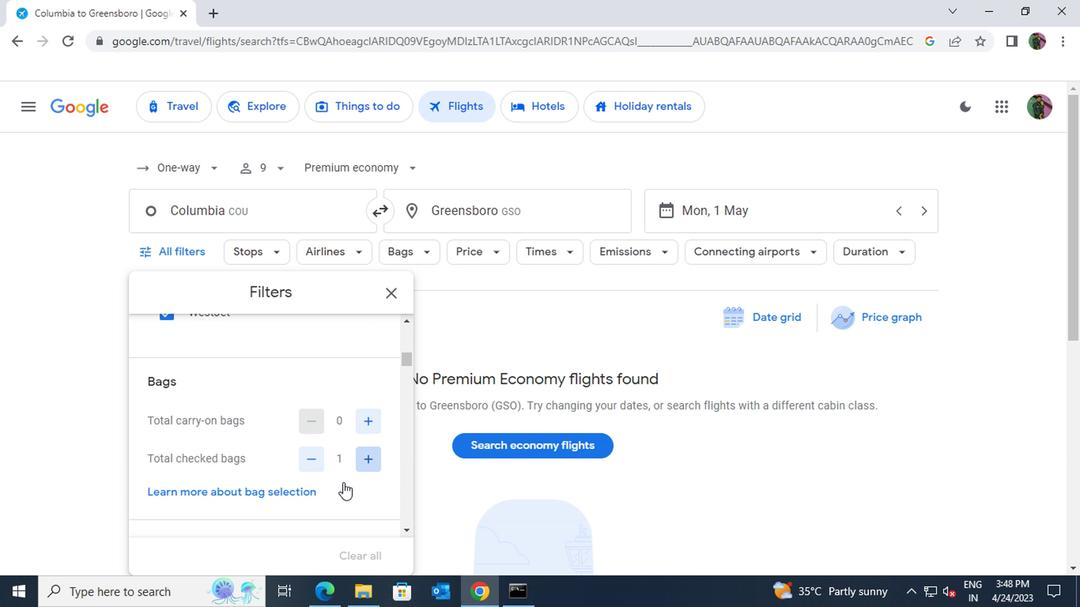 
Action: Mouse scrolled (341, 482) with delta (0, -1)
Screenshot: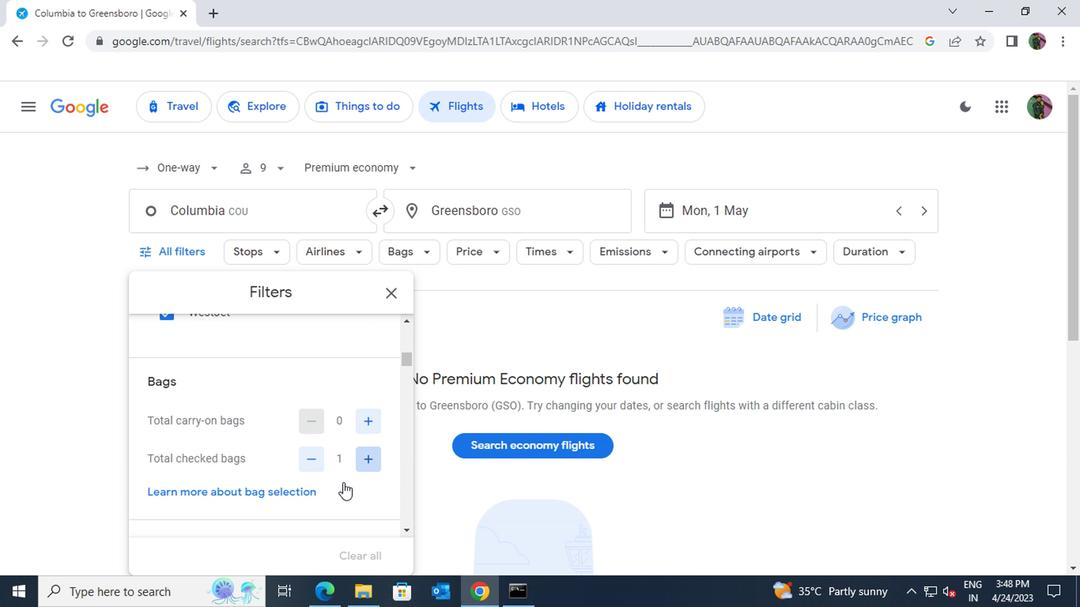 
Action: Mouse moved to (356, 452)
Screenshot: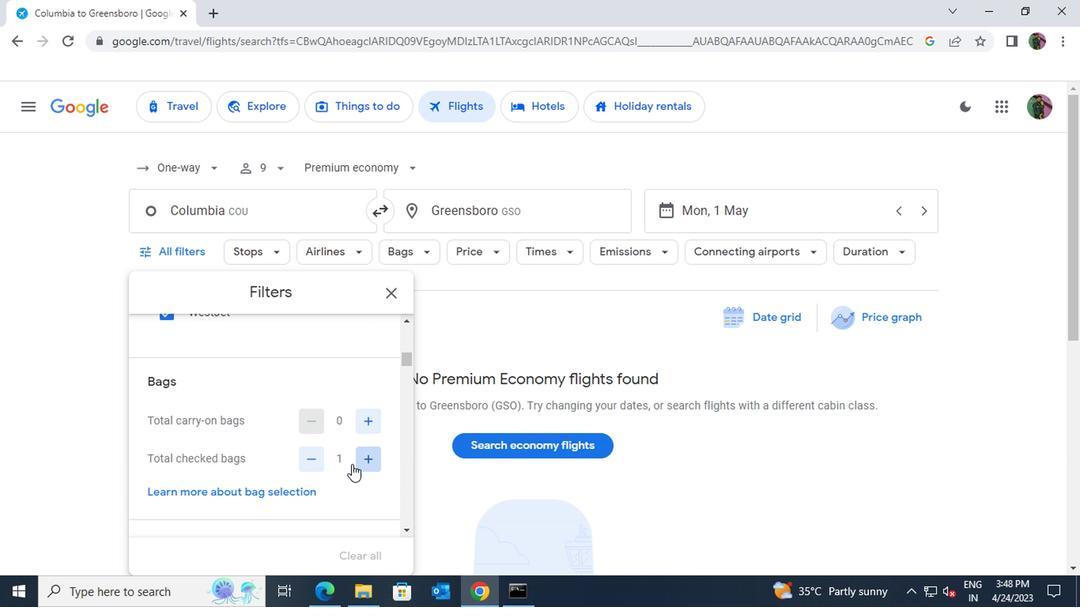 
Action: Mouse pressed left at (356, 452)
Screenshot: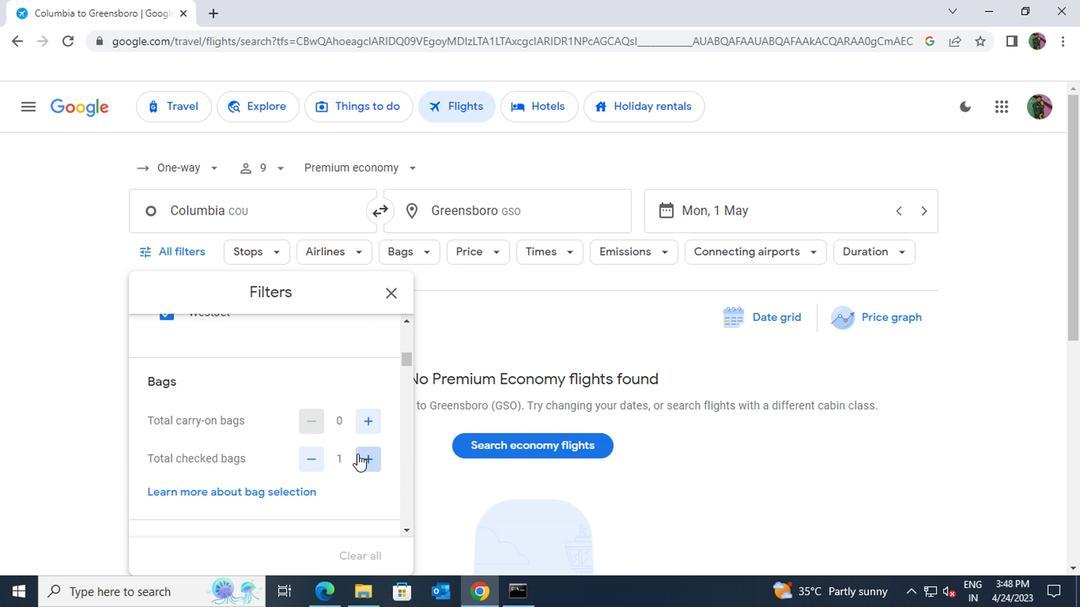 
Action: Mouse scrolled (356, 453) with delta (0, 1)
Screenshot: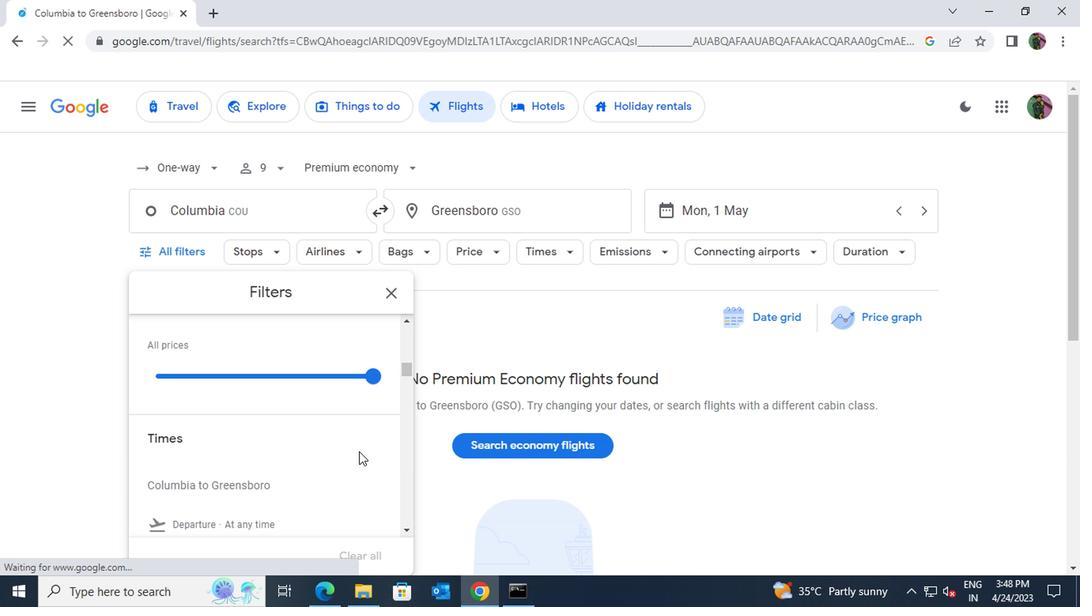 
Action: Mouse scrolled (356, 453) with delta (0, 1)
Screenshot: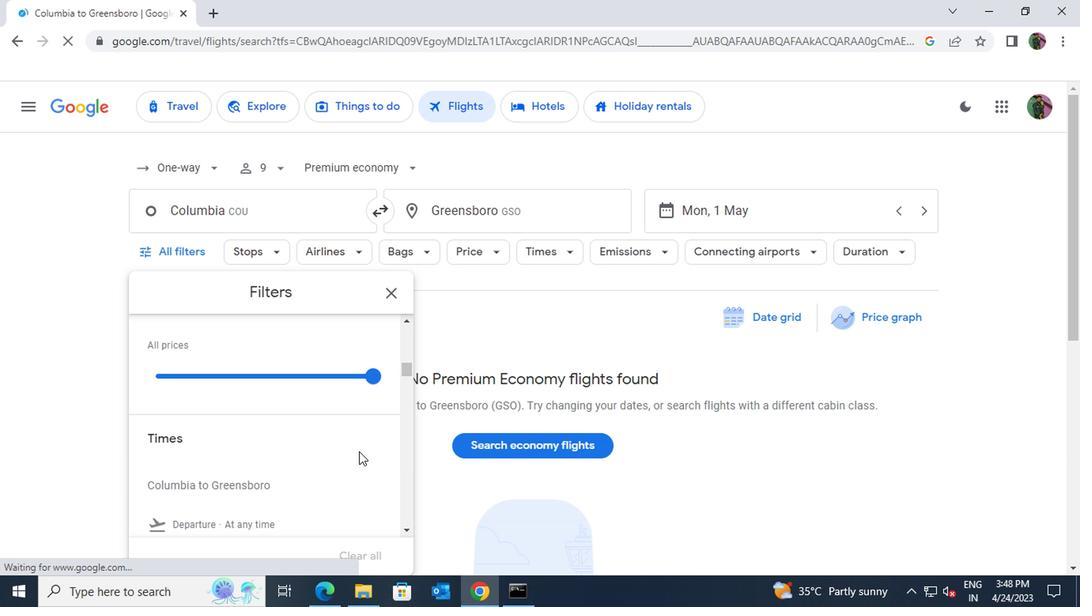 
Action: Mouse moved to (357, 441)
Screenshot: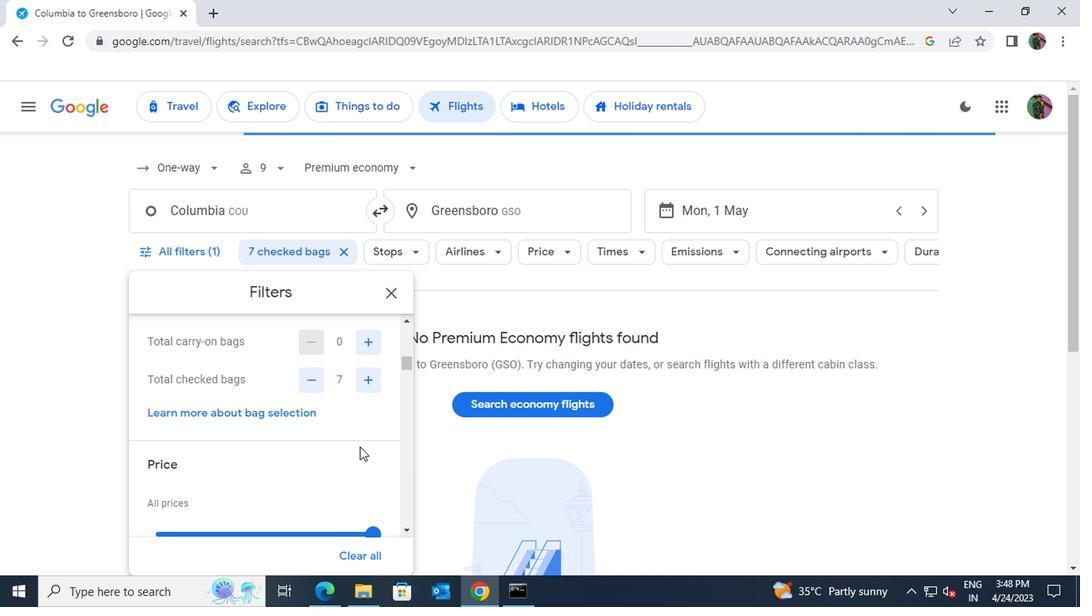 
Action: Mouse scrolled (357, 440) with delta (0, -1)
Screenshot: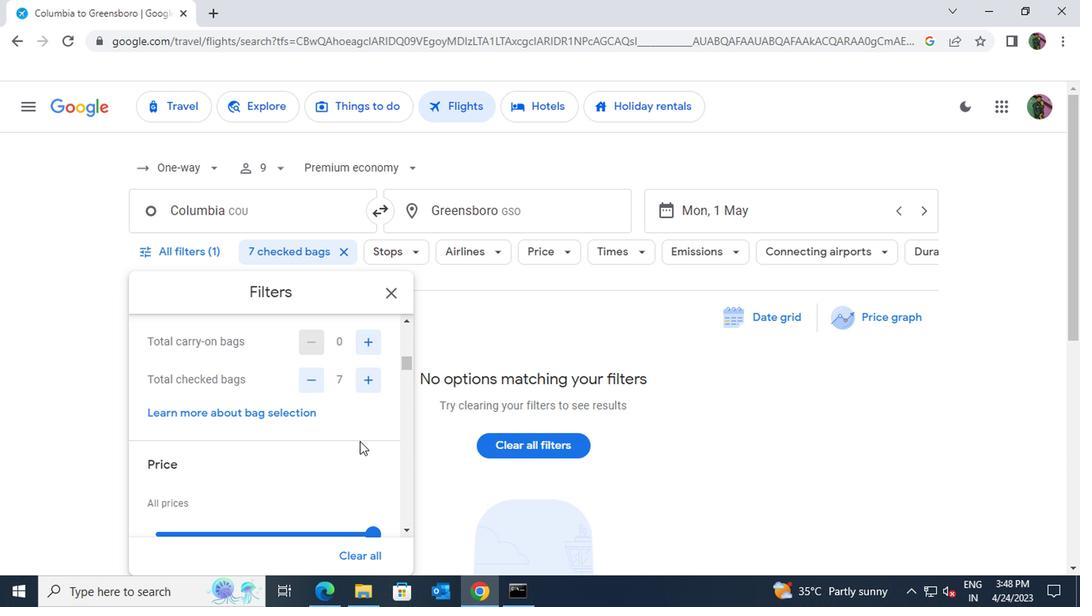 
Action: Mouse moved to (366, 453)
Screenshot: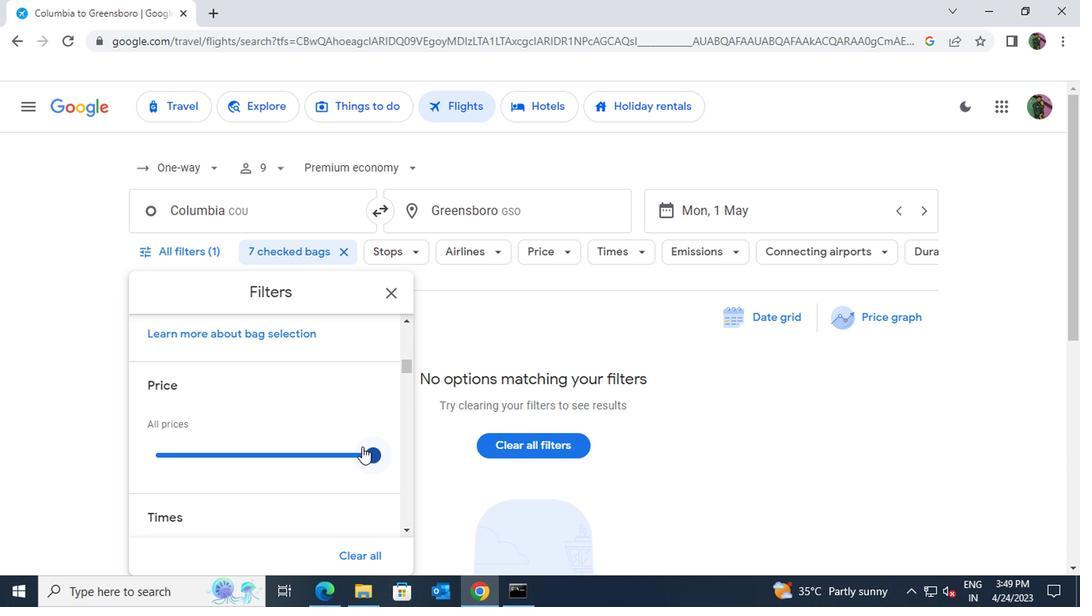 
Action: Mouse pressed left at (366, 453)
Screenshot: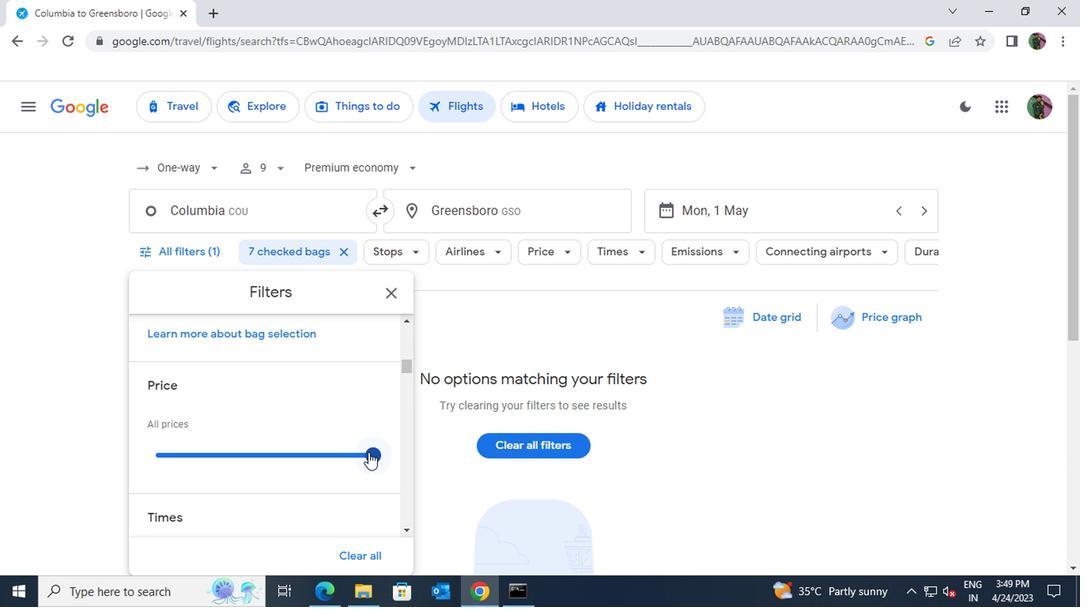 
Action: Mouse moved to (273, 451)
Screenshot: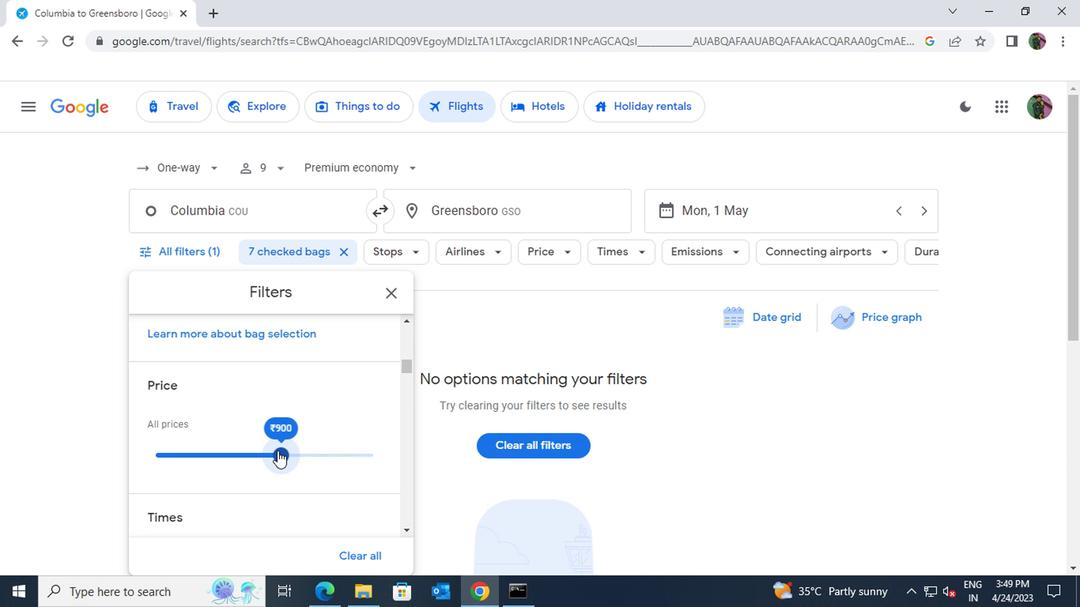 
Action: Mouse pressed left at (273, 451)
Screenshot: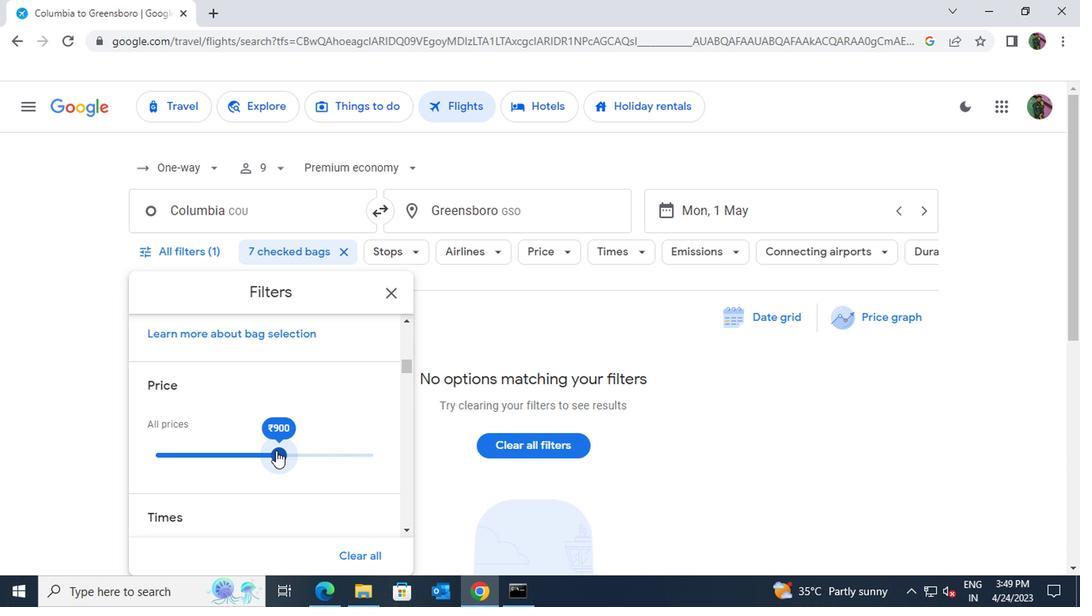 
Action: Mouse moved to (259, 451)
Screenshot: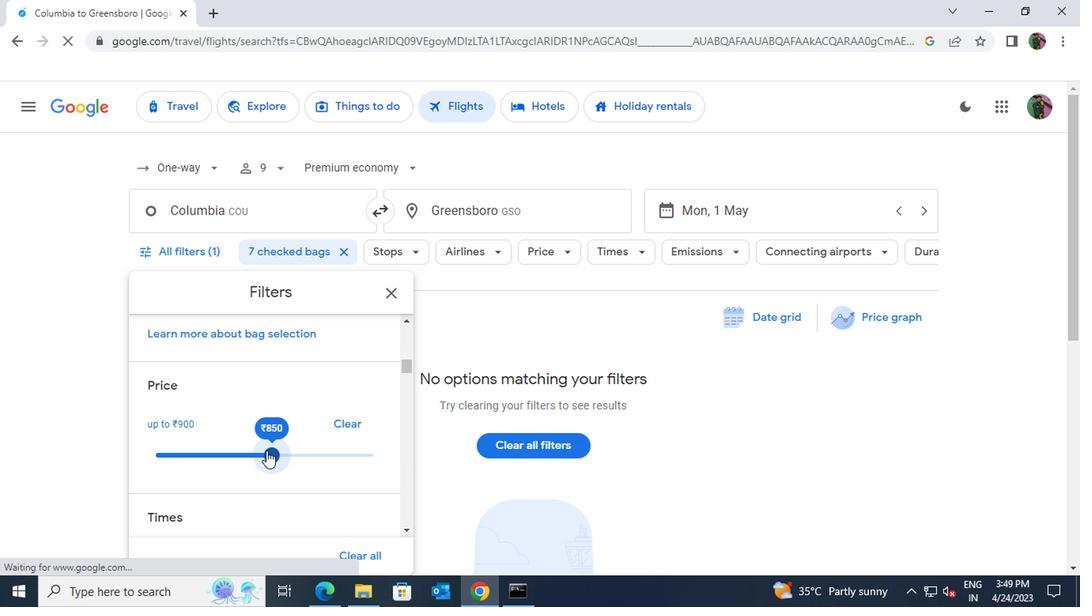 
Action: Mouse scrolled (259, 450) with delta (0, -1)
Screenshot: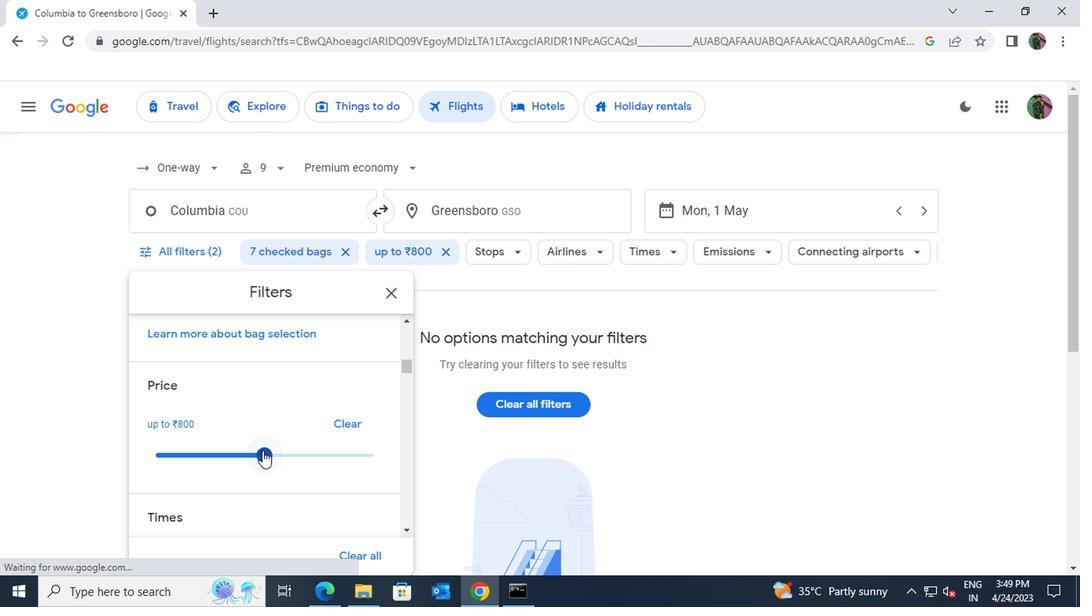 
Action: Mouse scrolled (259, 450) with delta (0, -1)
Screenshot: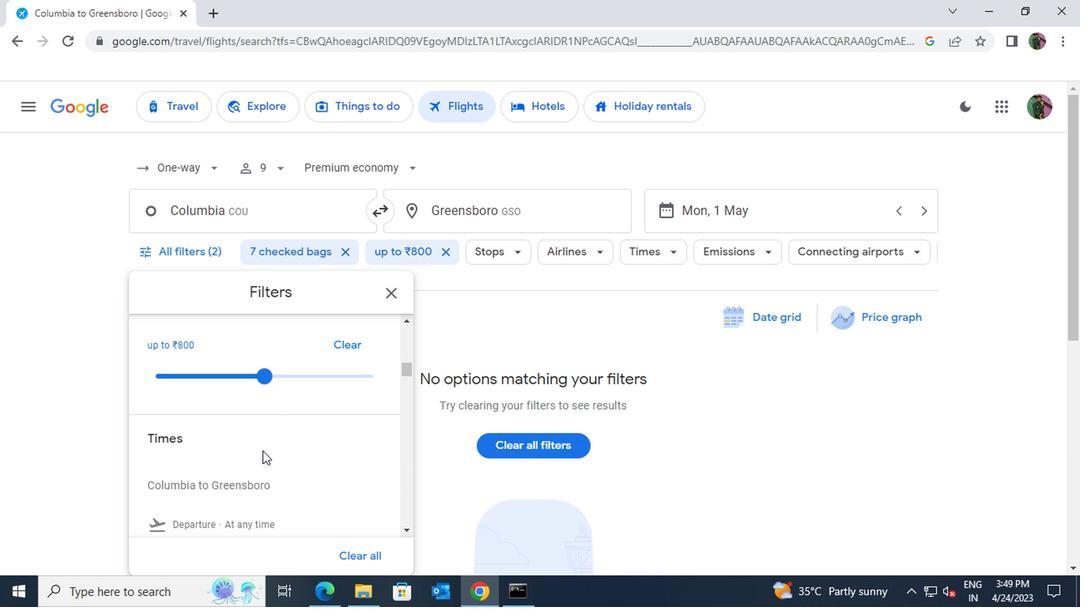 
Action: Mouse moved to (261, 451)
Screenshot: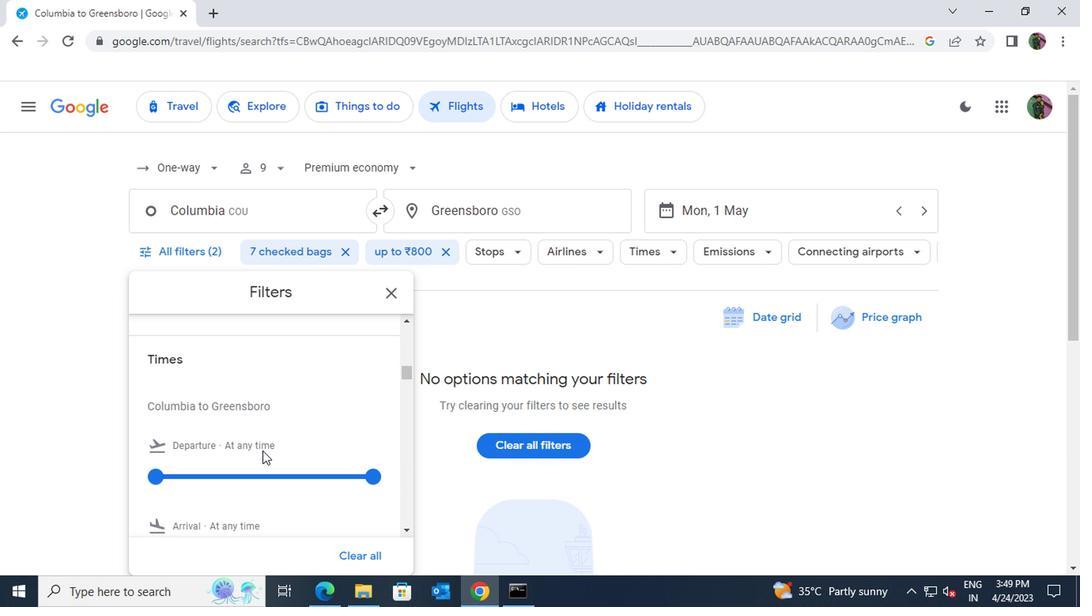 
Action: Mouse scrolled (261, 450) with delta (0, -1)
Screenshot: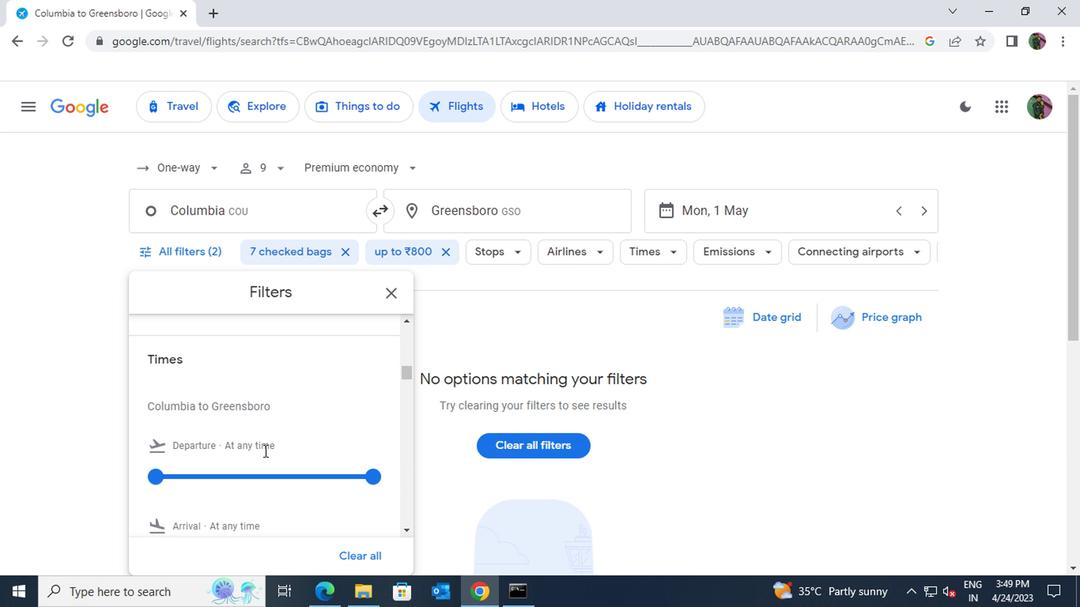
Action: Mouse moved to (365, 392)
Screenshot: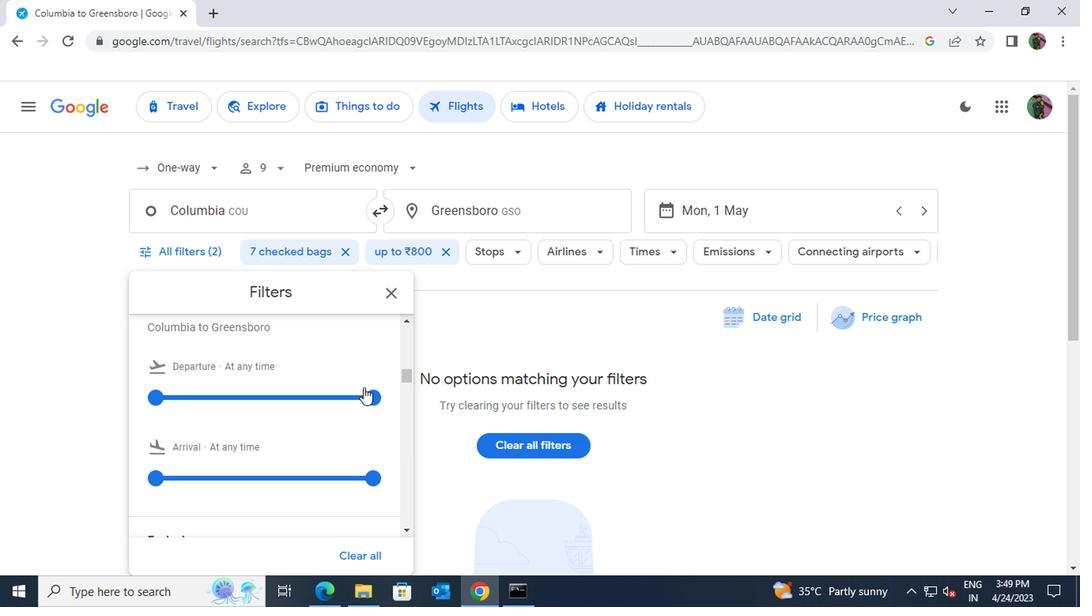 
Action: Mouse pressed left at (365, 392)
Screenshot: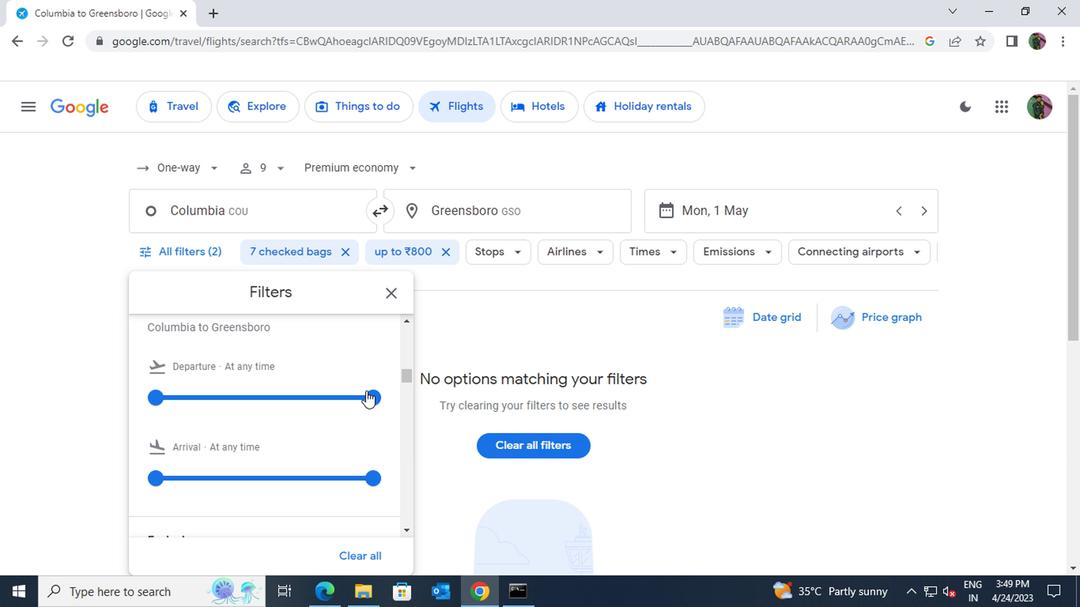 
Action: Mouse moved to (298, 395)
Screenshot: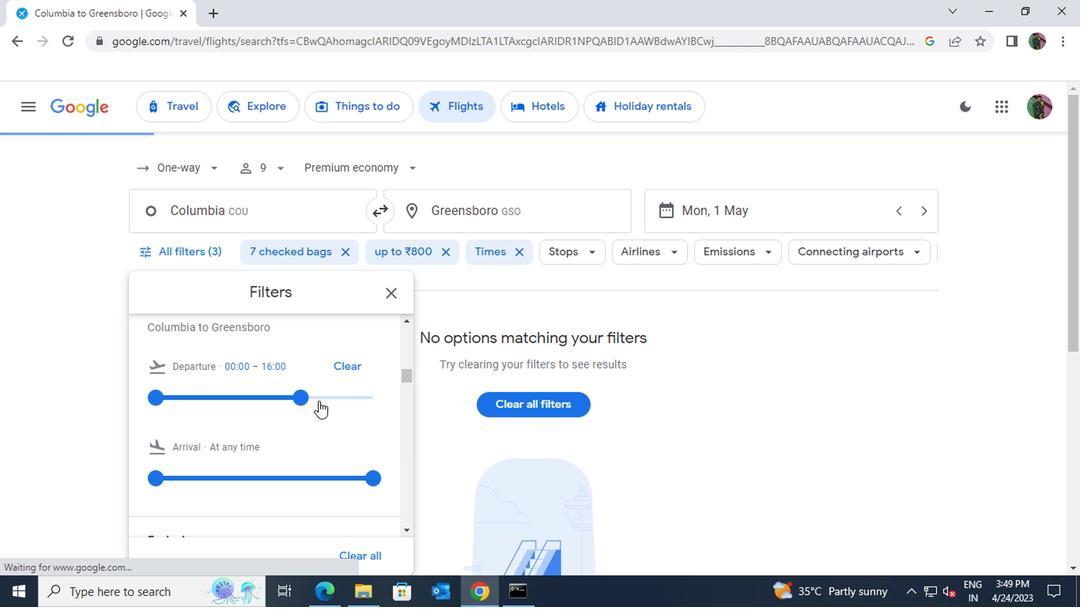 
Action: Mouse pressed left at (298, 395)
Screenshot: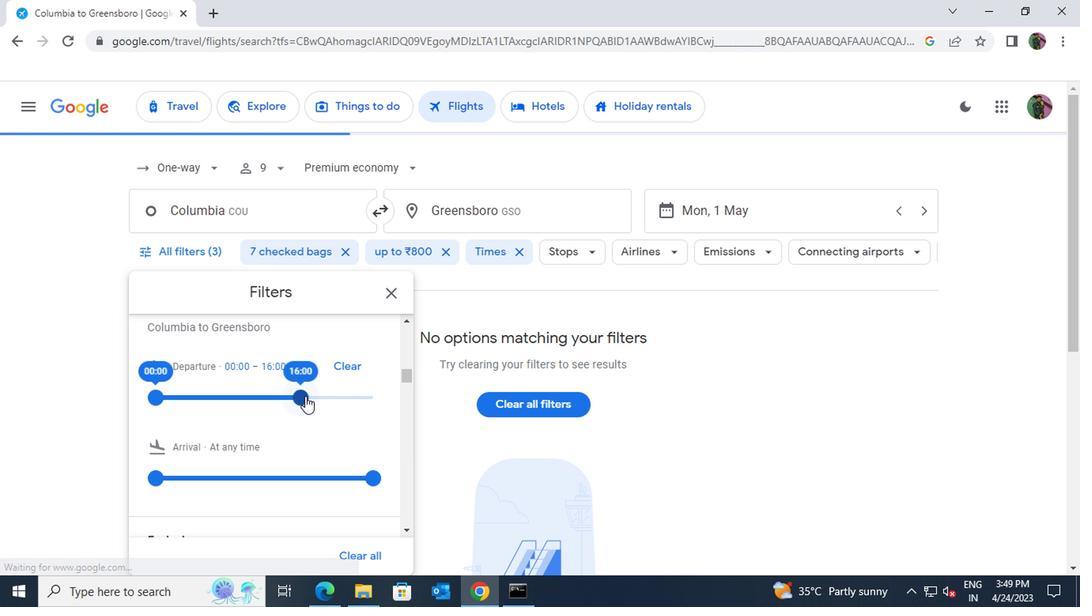 
Action: Mouse moved to (224, 399)
Screenshot: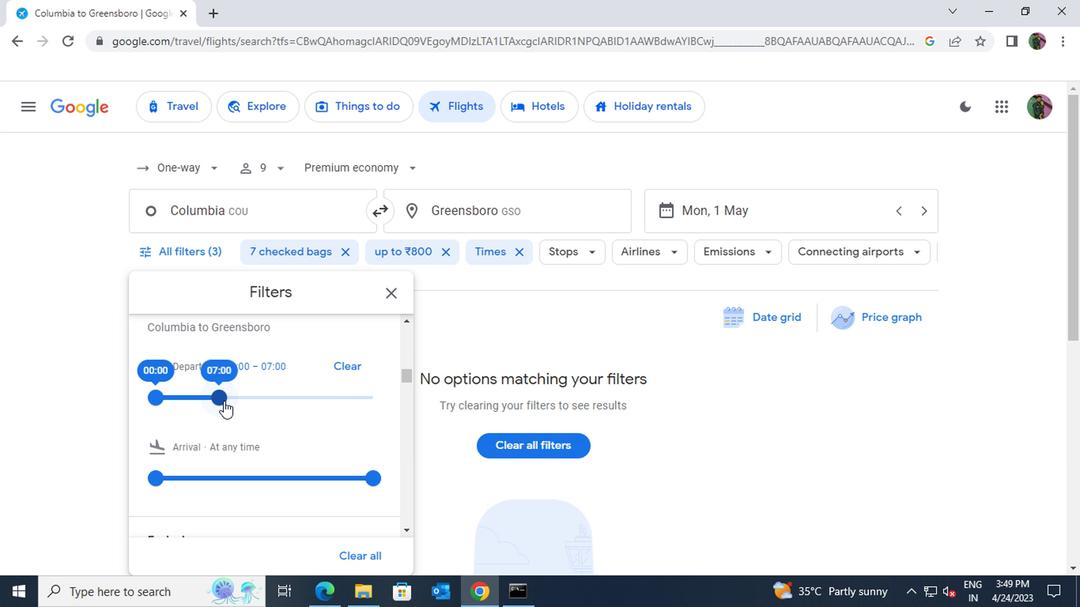 
